 Task: Create List Brand Portfolio Management in Board Brand Development Best Practices to Workspace Coworking Spaces. Create List Brand Portfolio Strategy in Board Market Segmentation and Targeting Analysis to Workspace Coworking Spaces. Create List Brand Portfolio Alignment in Board Email Marketing Abandoned Cart Email Strategy and Execution to Workspace Coworking Spaces
Action: Mouse moved to (94, 305)
Screenshot: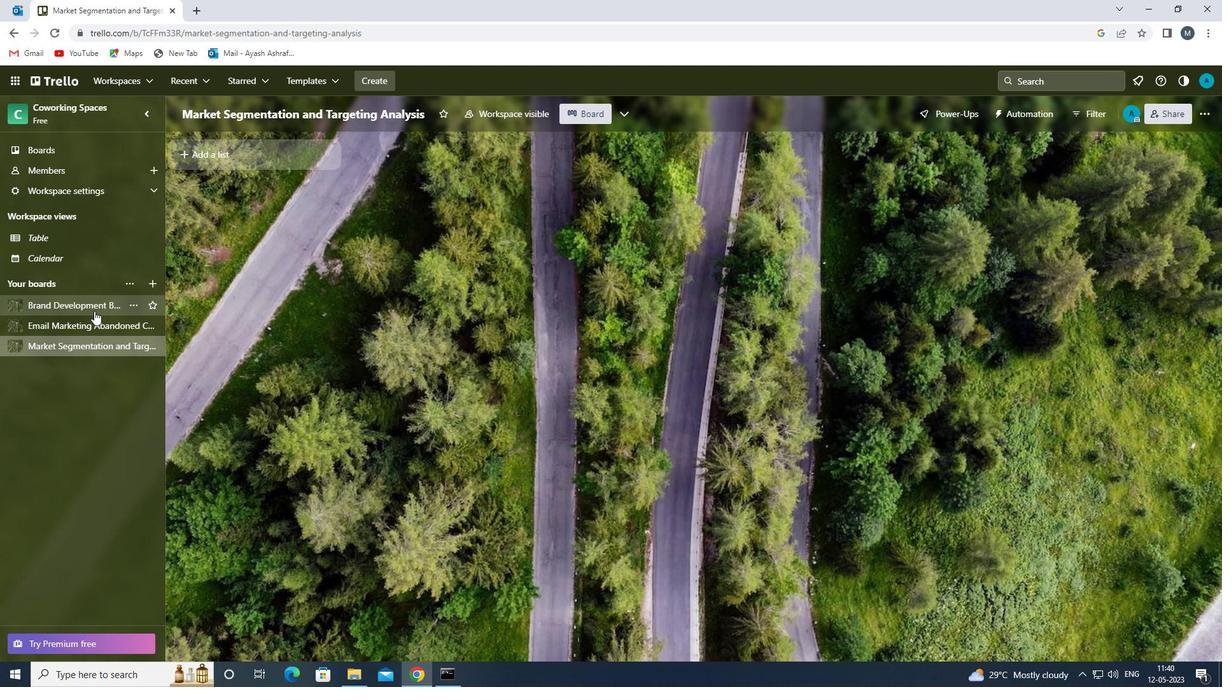 
Action: Mouse pressed left at (94, 305)
Screenshot: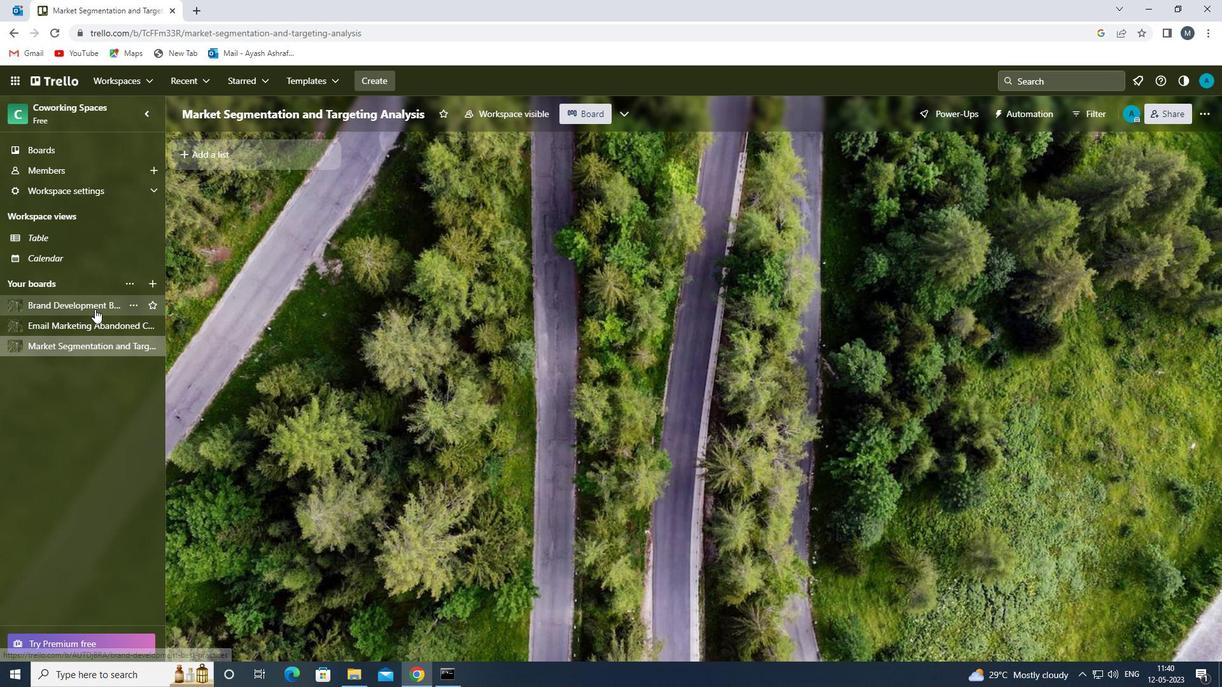 
Action: Mouse moved to (244, 159)
Screenshot: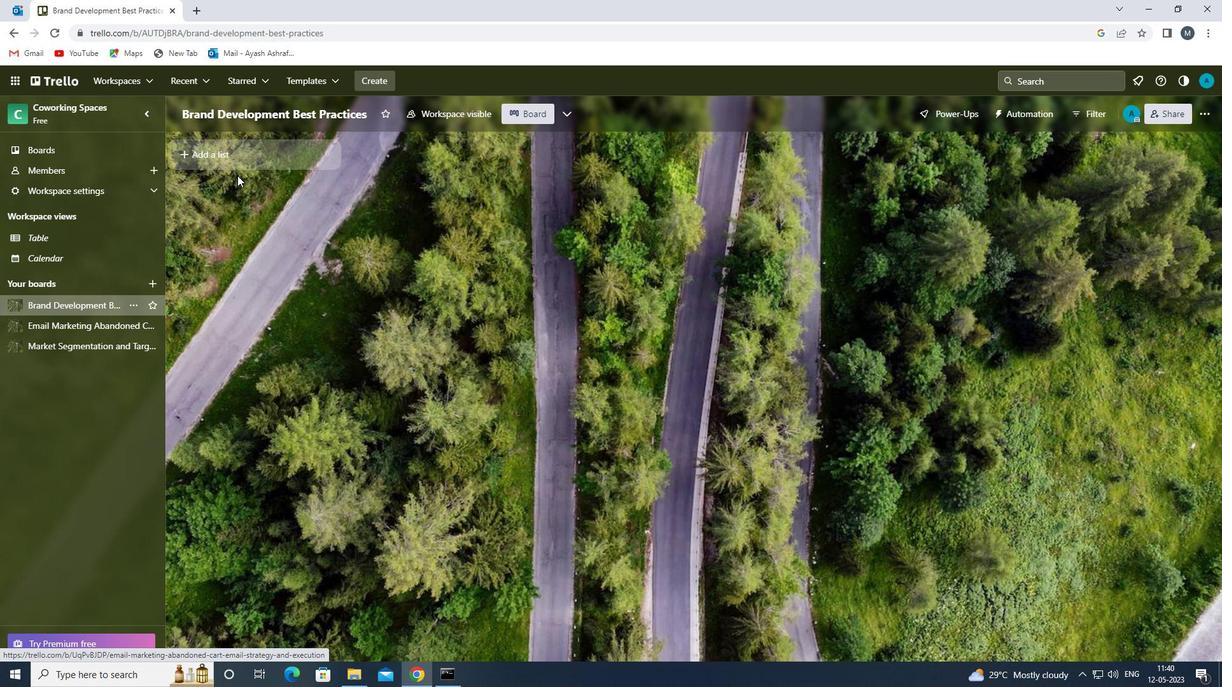 
Action: Mouse pressed left at (244, 159)
Screenshot: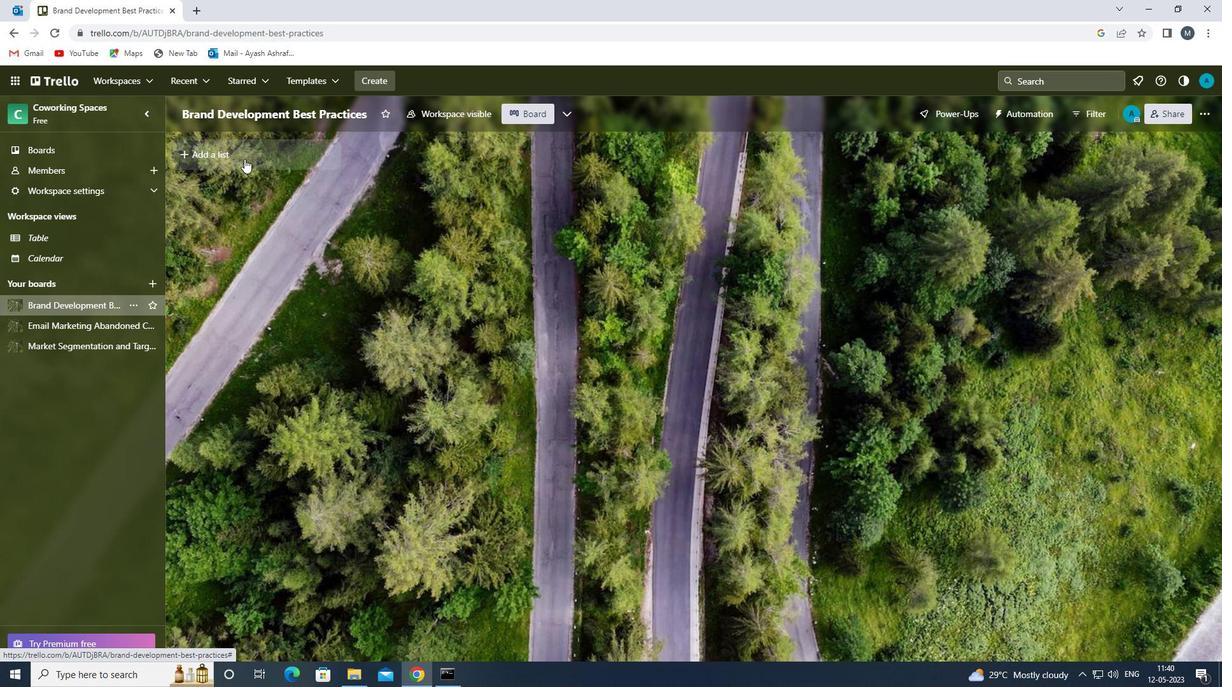 
Action: Mouse moved to (247, 154)
Screenshot: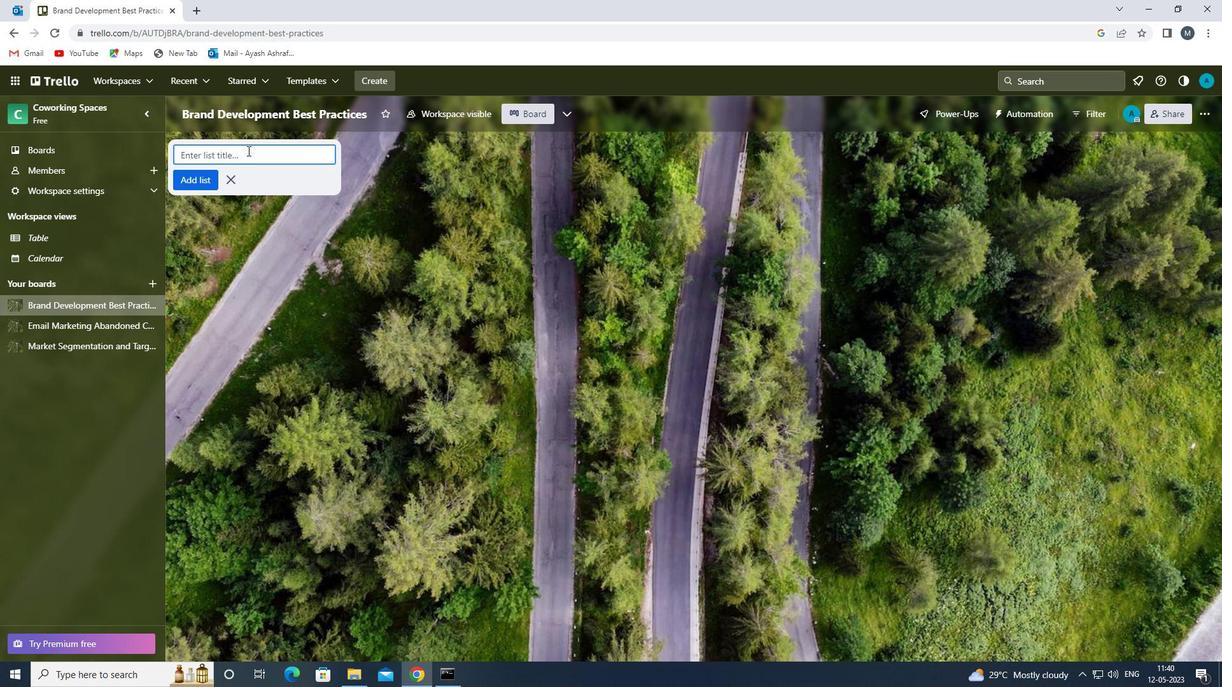
Action: Mouse pressed left at (247, 154)
Screenshot: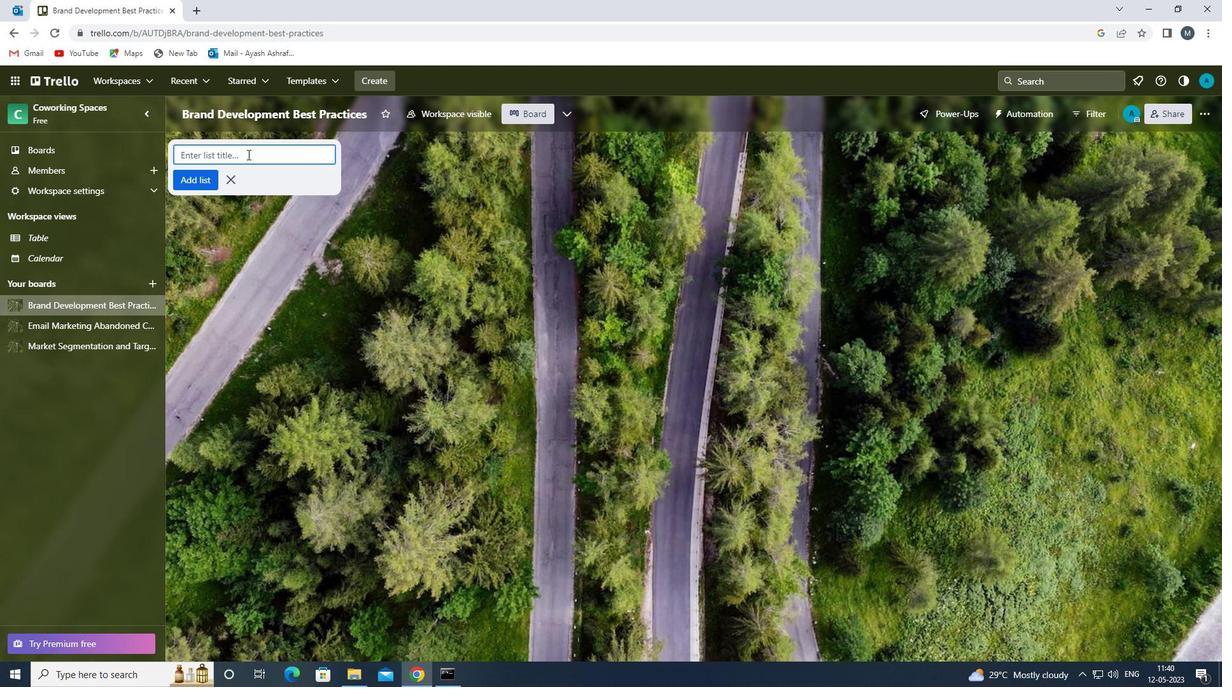 
Action: Mouse moved to (248, 159)
Screenshot: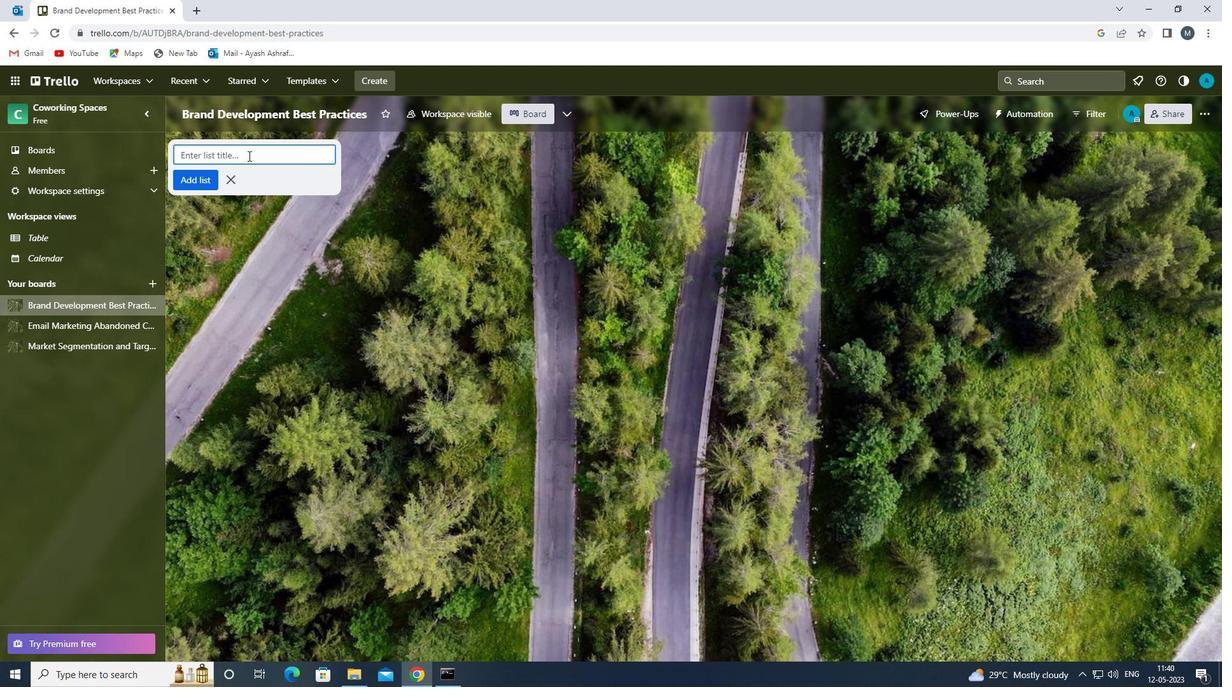 
Action: Key pressed <Key.shift>
Screenshot: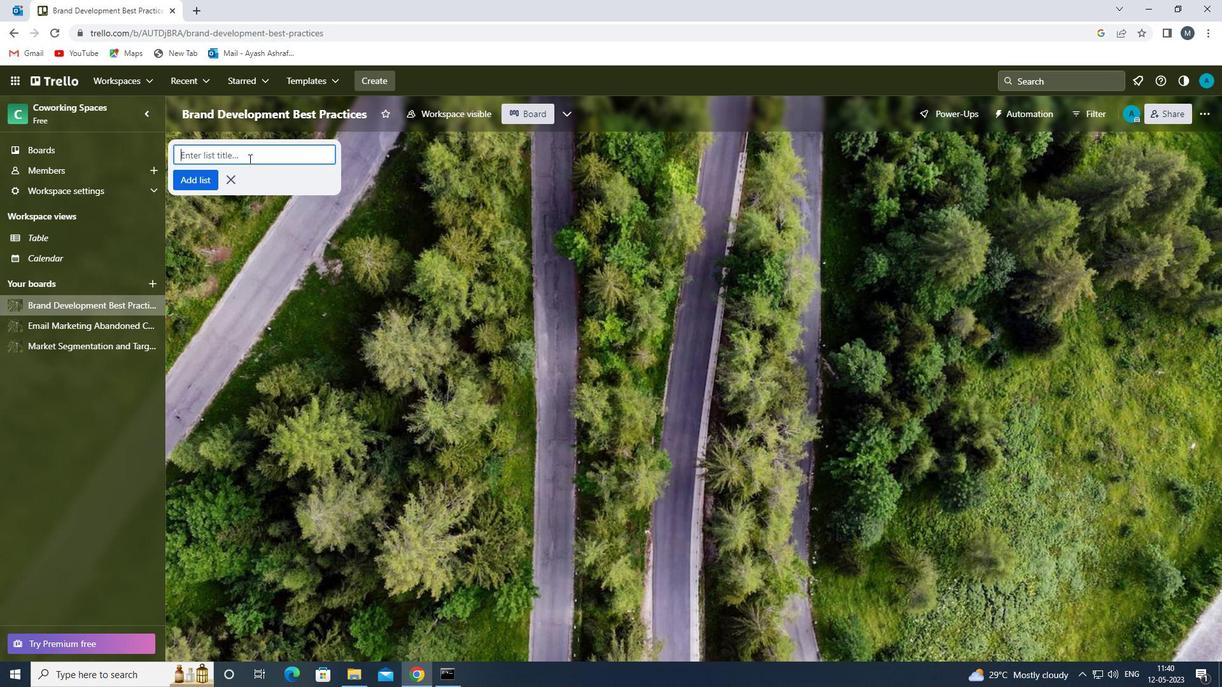 
Action: Mouse moved to (248, 159)
Screenshot: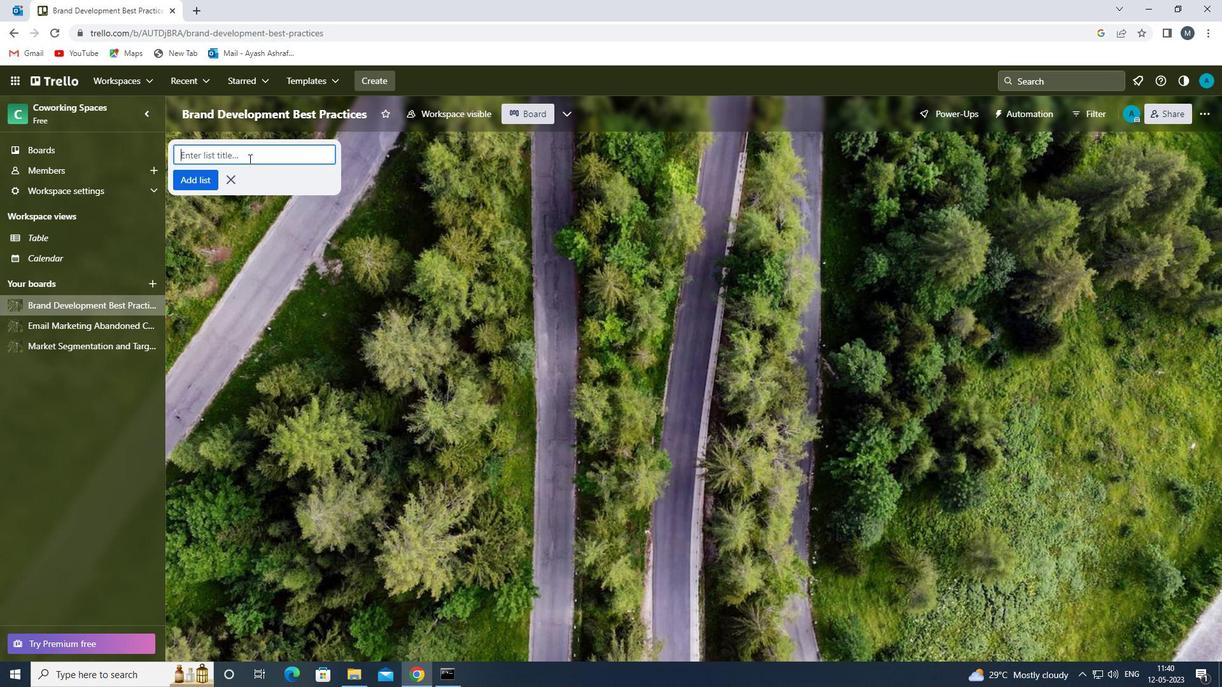 
Action: Key pressed BRAND<Key.space><Key.shift><Key.shift><Key.shift>PORTFOLIO<Key.space><Key.shift>MANAGEMEB<Key.backspace>NT<Key.space>
Screenshot: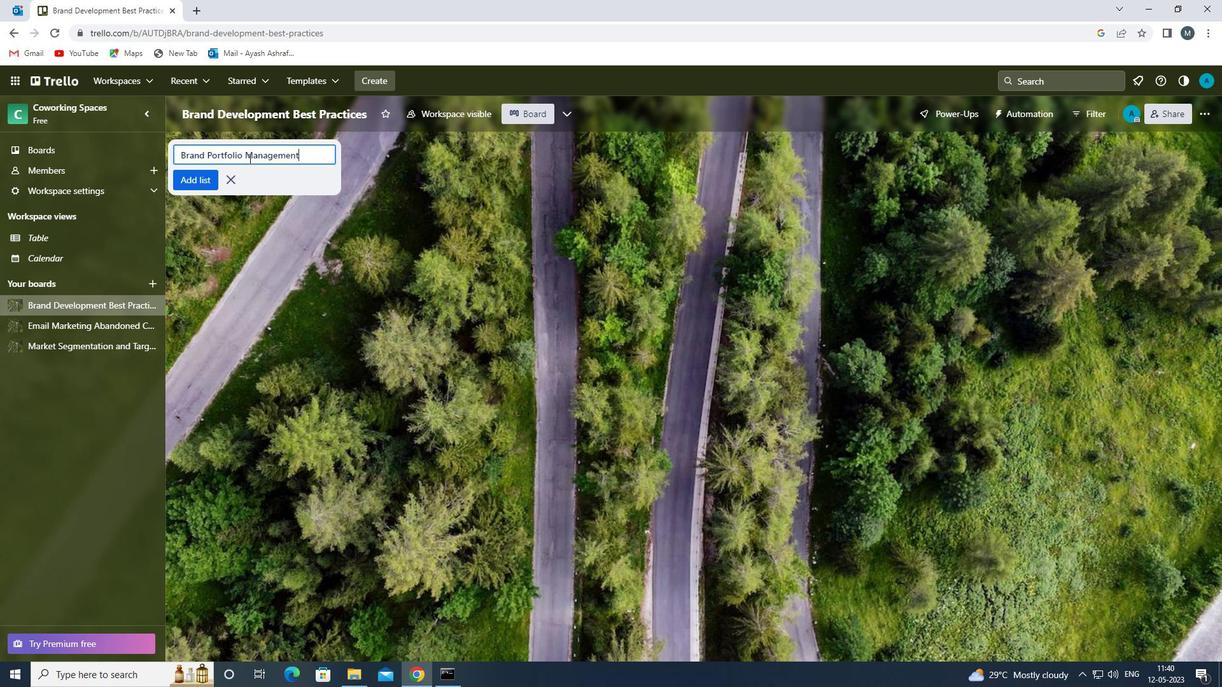 
Action: Mouse moved to (201, 183)
Screenshot: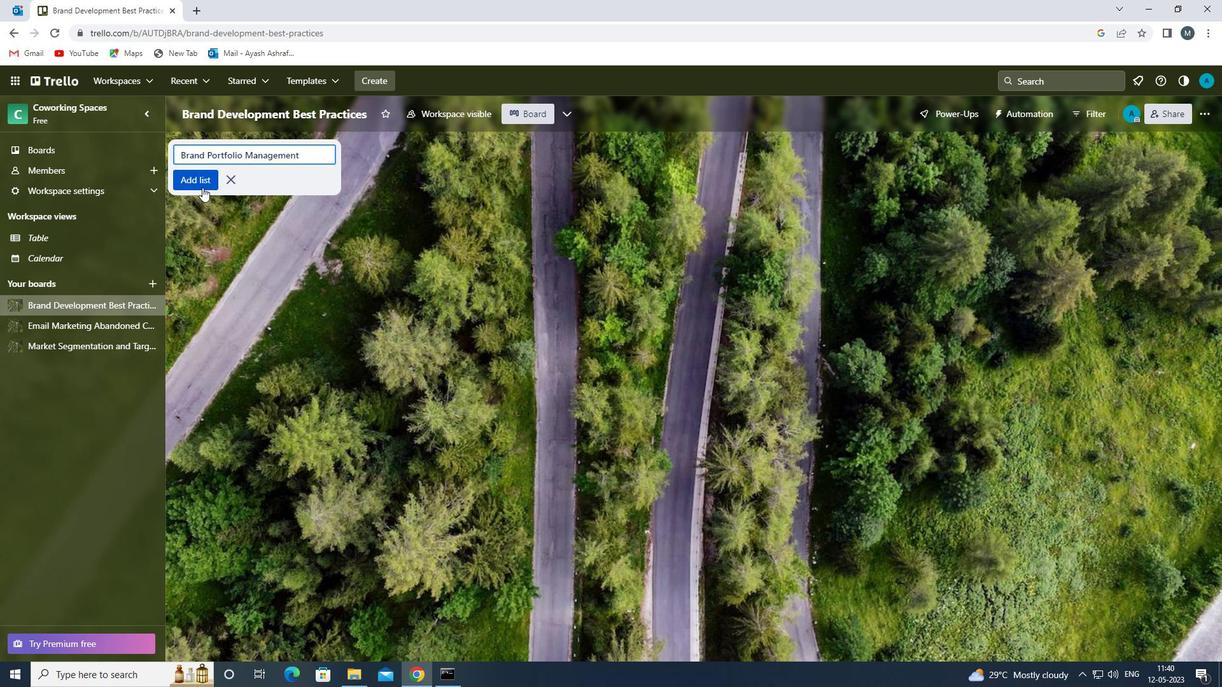 
Action: Mouse pressed left at (201, 183)
Screenshot: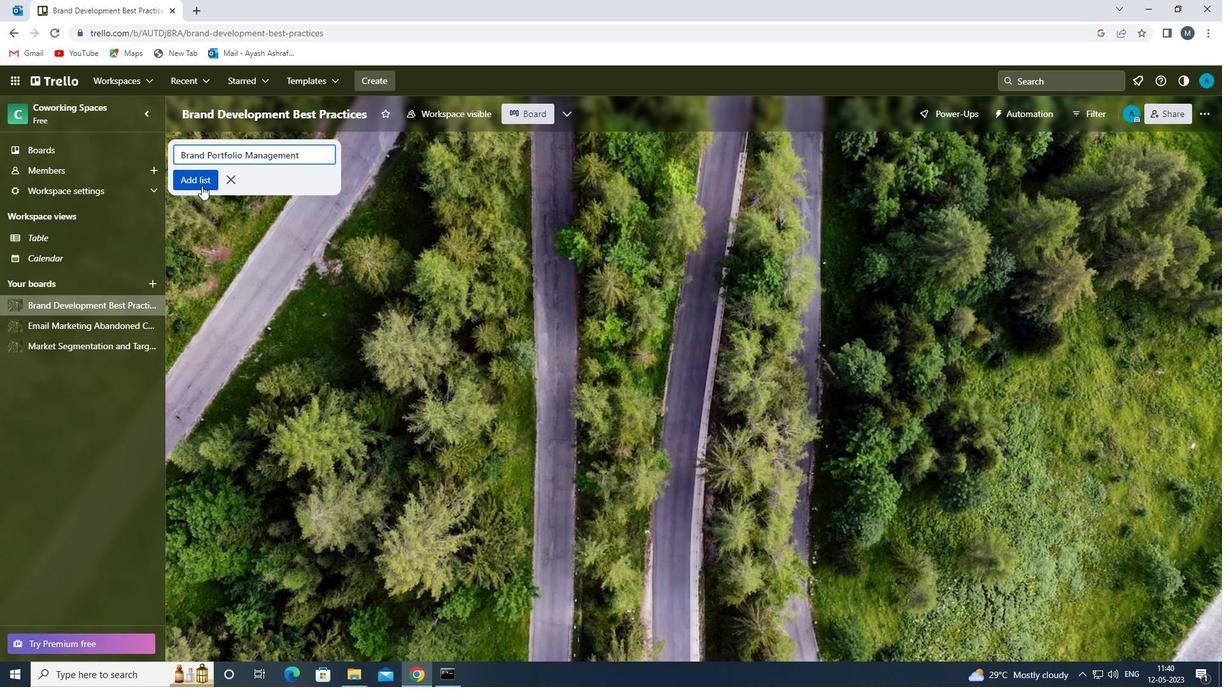
Action: Mouse moved to (264, 268)
Screenshot: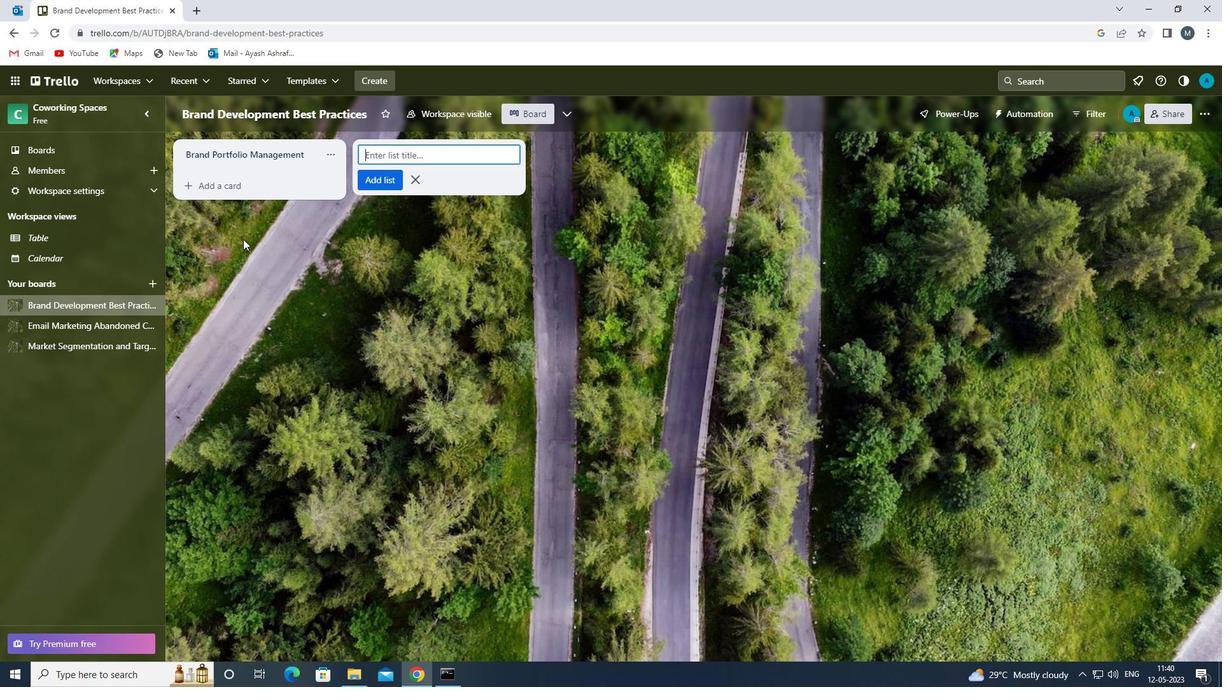 
Action: Mouse pressed left at (264, 268)
Screenshot: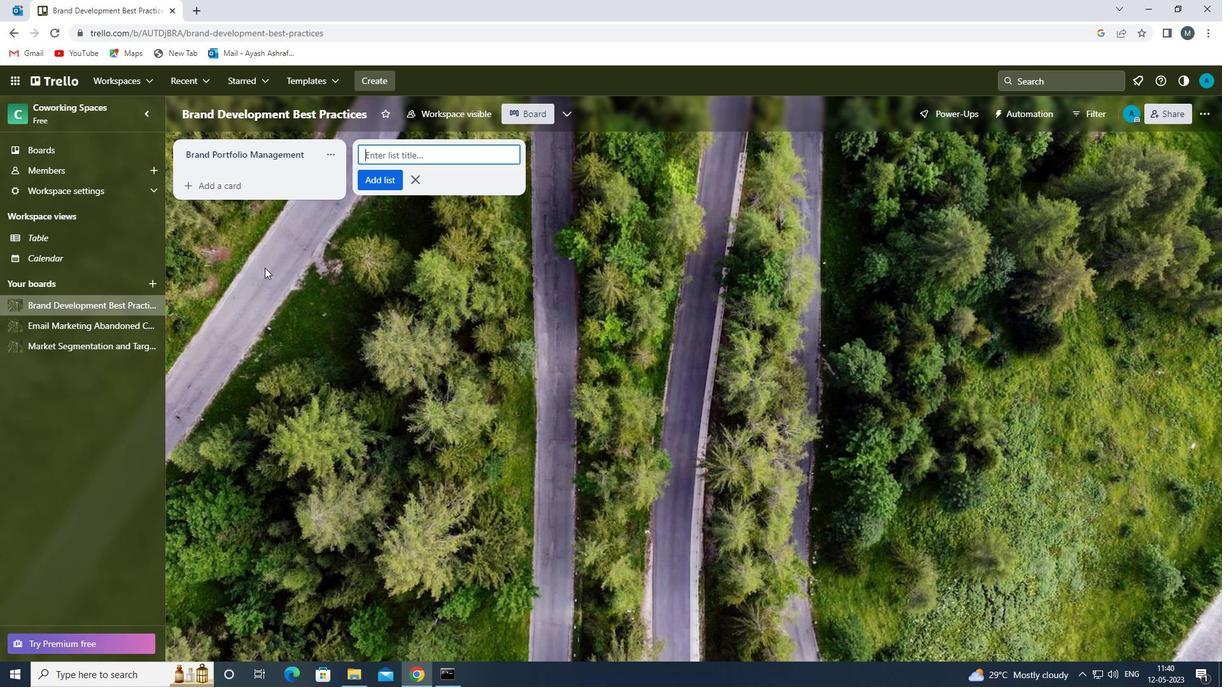 
Action: Mouse moved to (61, 345)
Screenshot: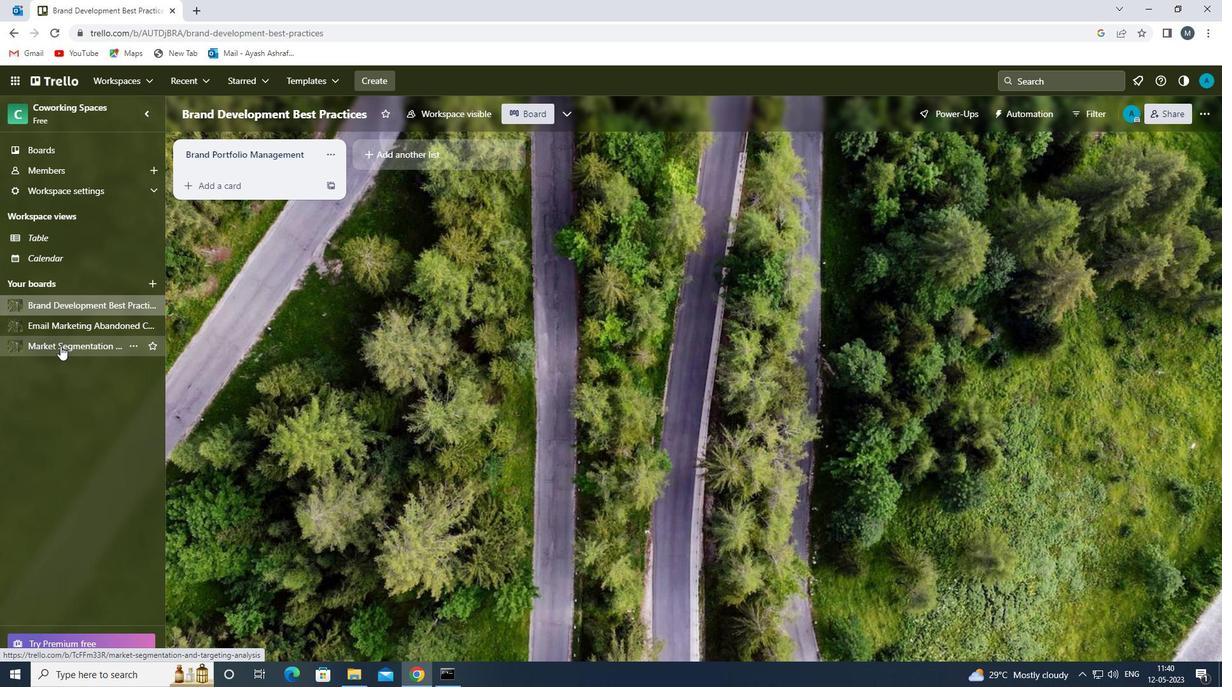 
Action: Mouse pressed left at (61, 345)
Screenshot: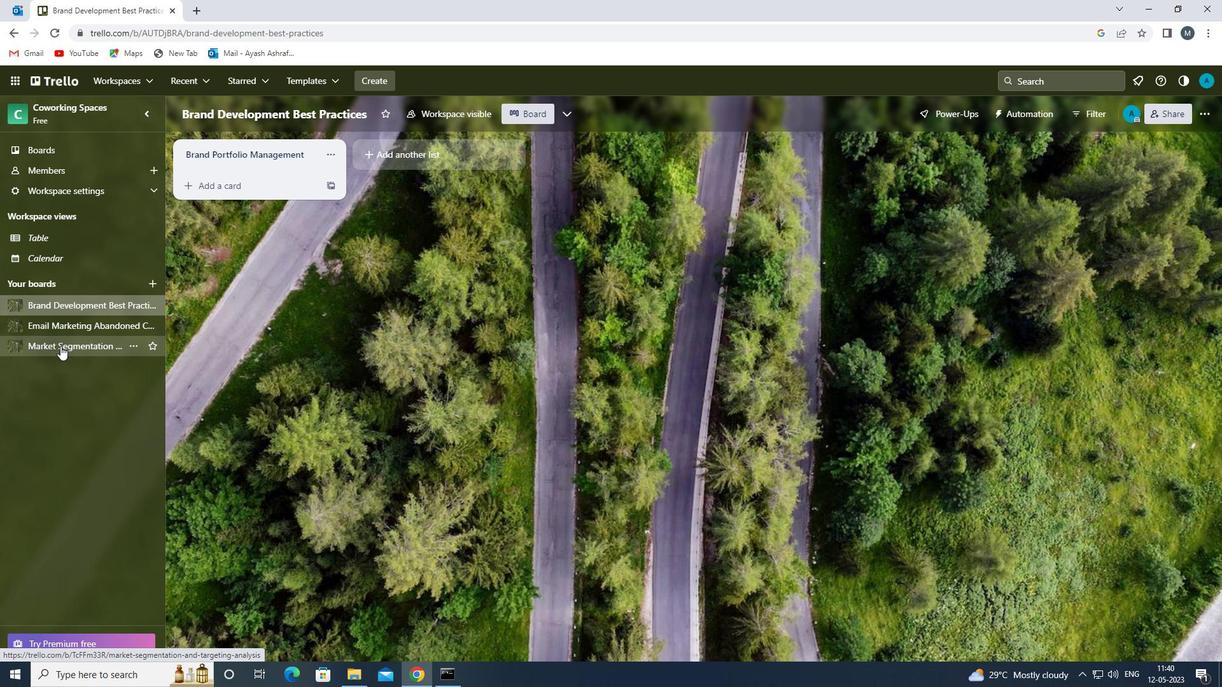 
Action: Mouse moved to (237, 155)
Screenshot: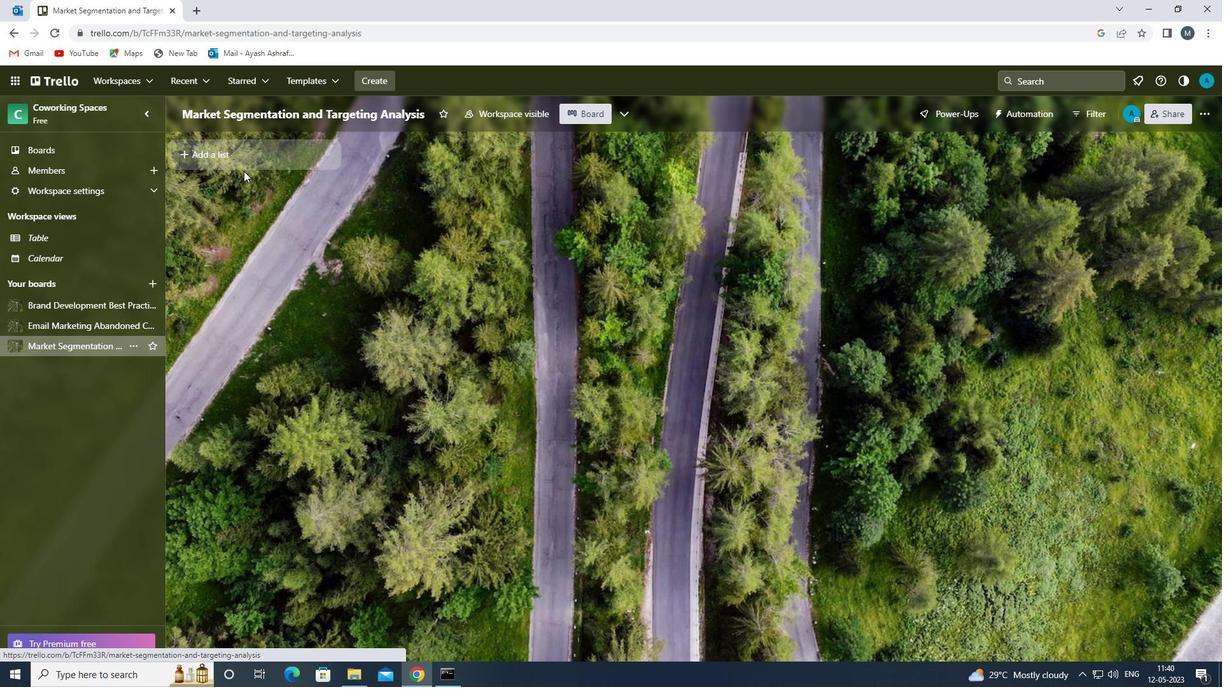 
Action: Mouse pressed left at (237, 155)
Screenshot: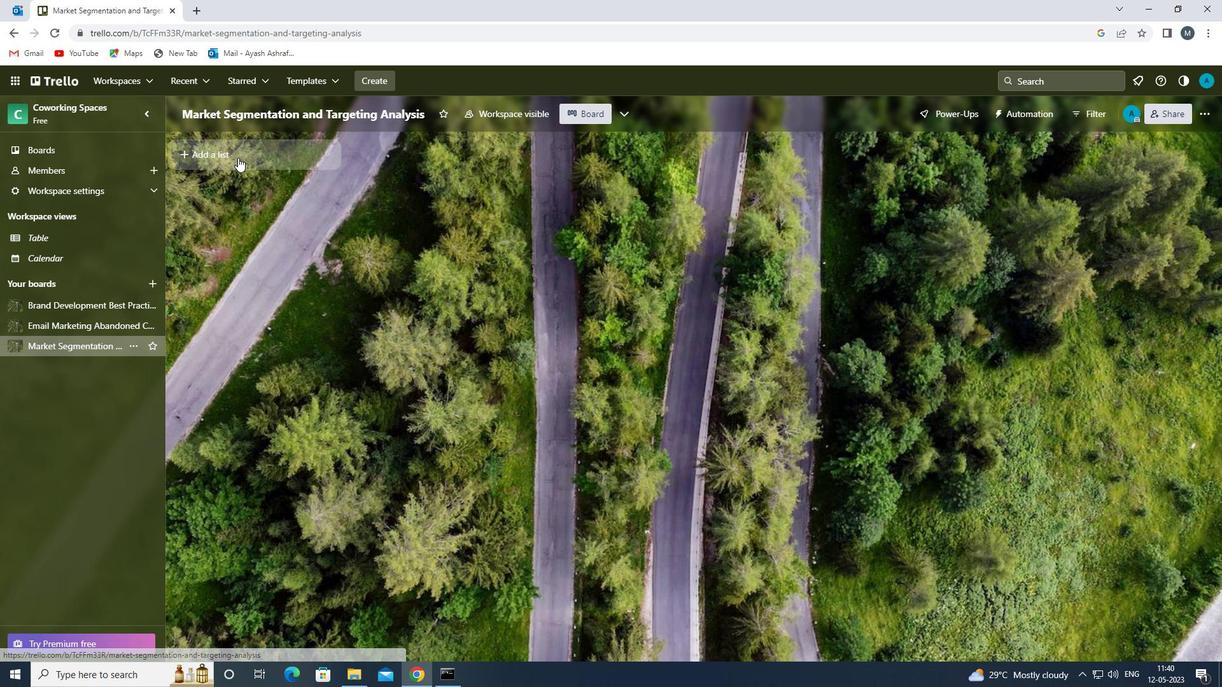 
Action: Mouse moved to (257, 154)
Screenshot: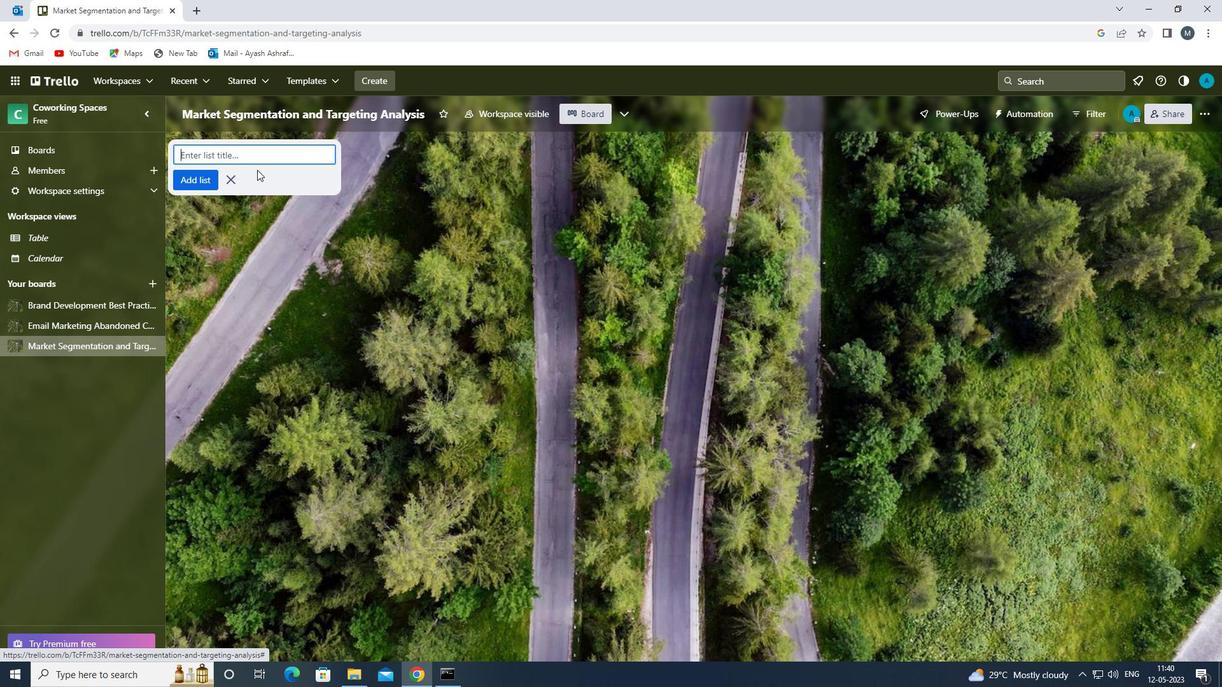 
Action: Mouse pressed left at (257, 154)
Screenshot: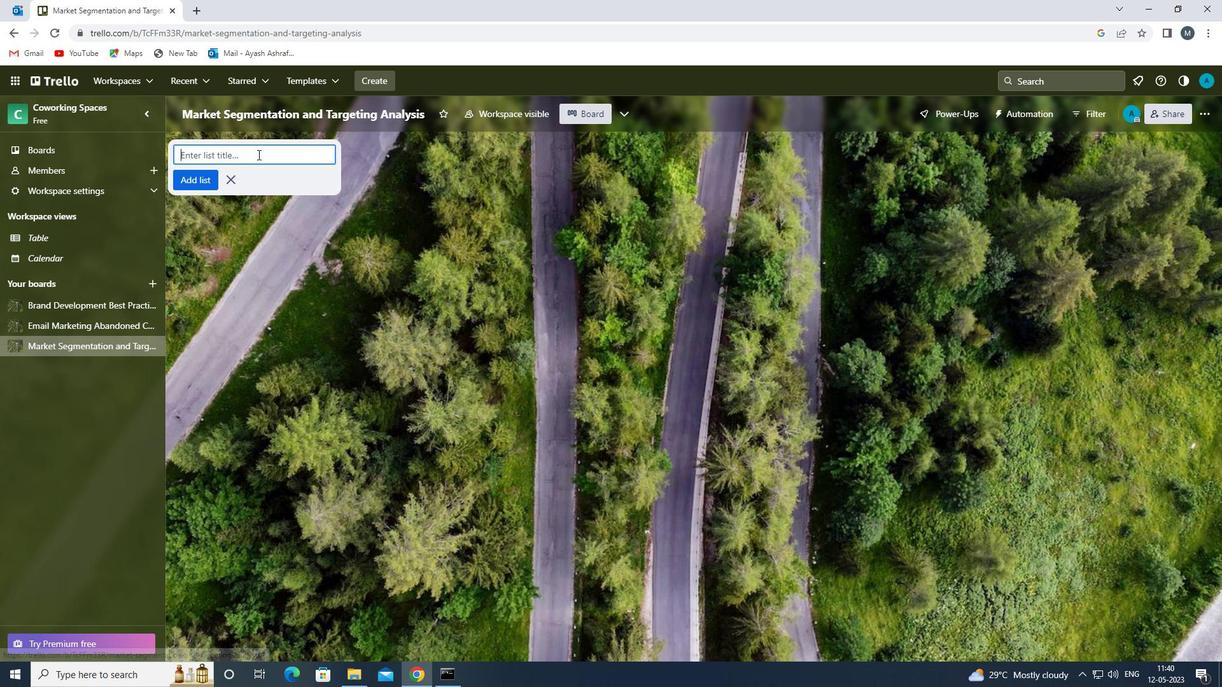 
Action: Mouse moved to (273, 174)
Screenshot: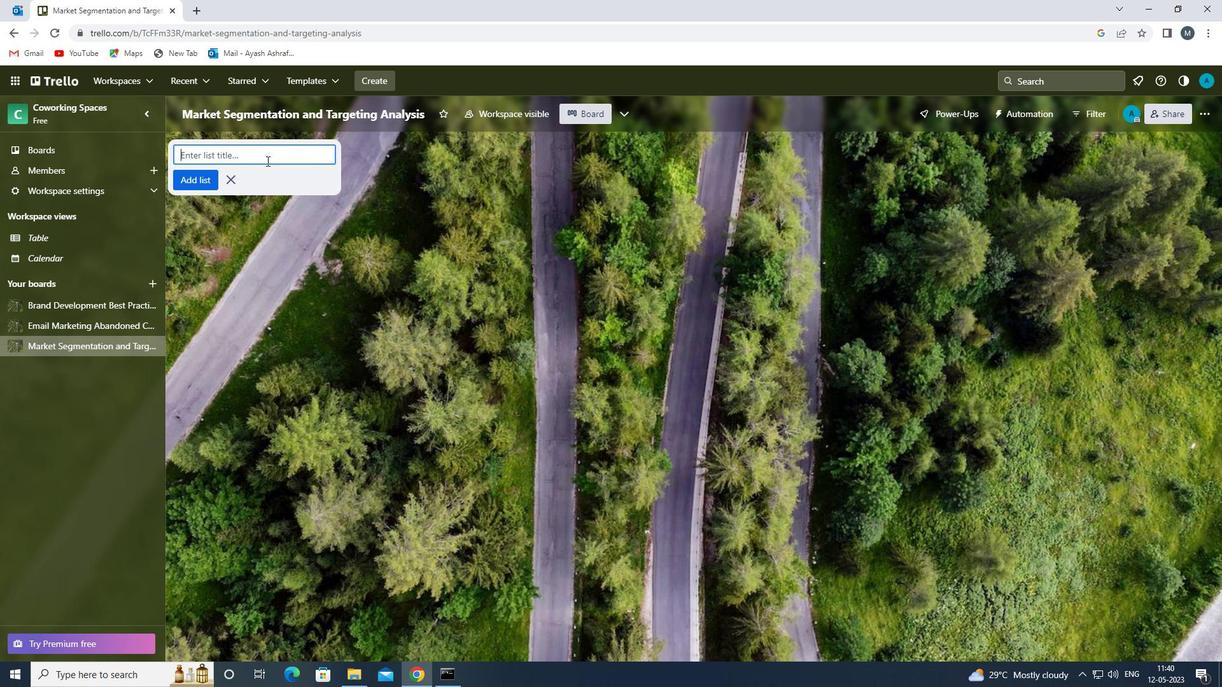 
Action: Key pressed <Key.shift>BRAND<Key.space><Key.shift>PORTFOLIO<Key.space><Key.shift>STRATEGY<Key.space>
Screenshot: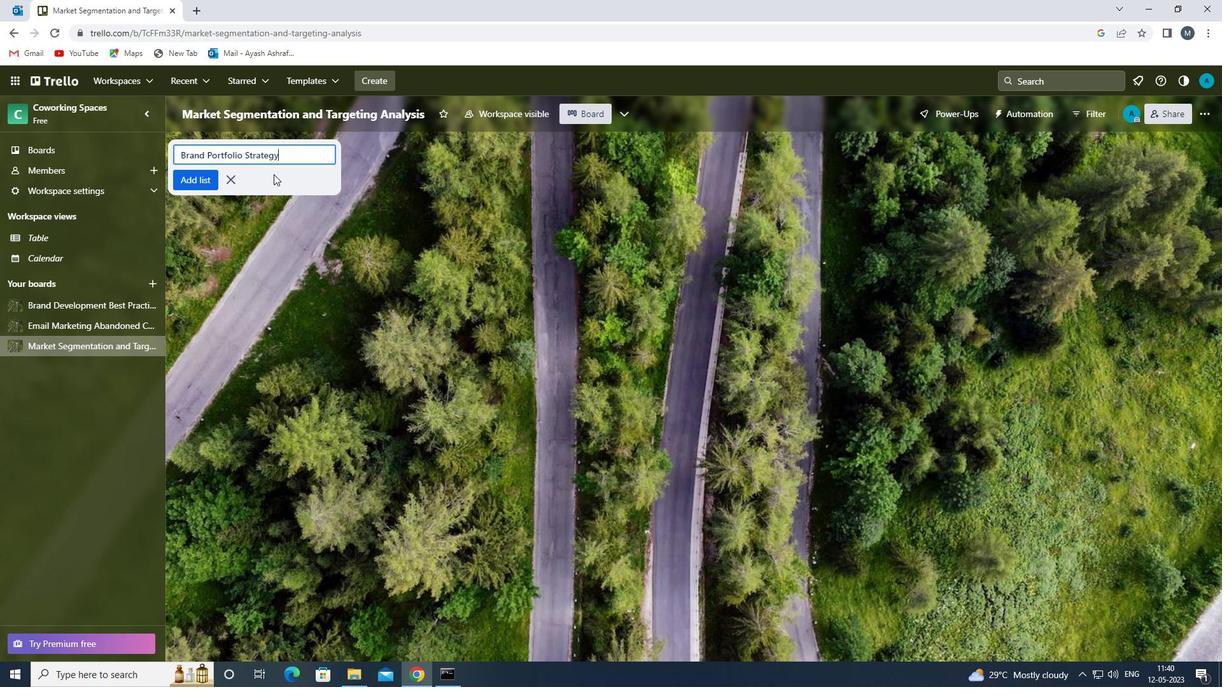
Action: Mouse moved to (203, 181)
Screenshot: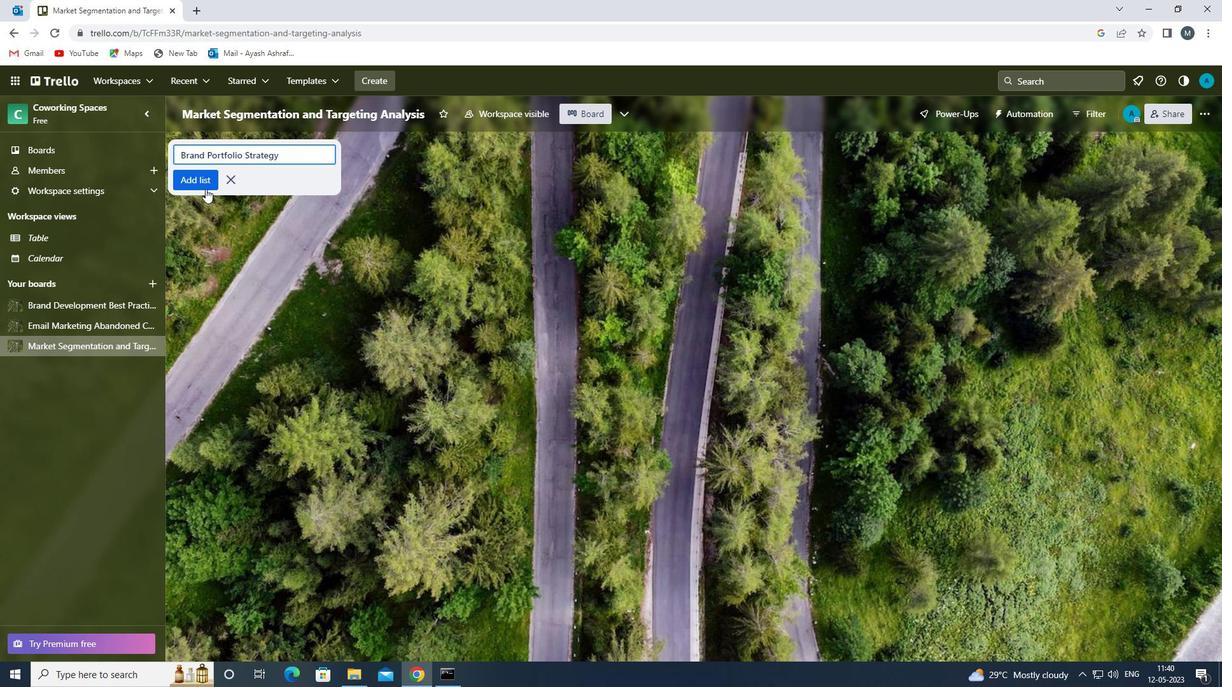 
Action: Mouse pressed left at (203, 181)
Screenshot: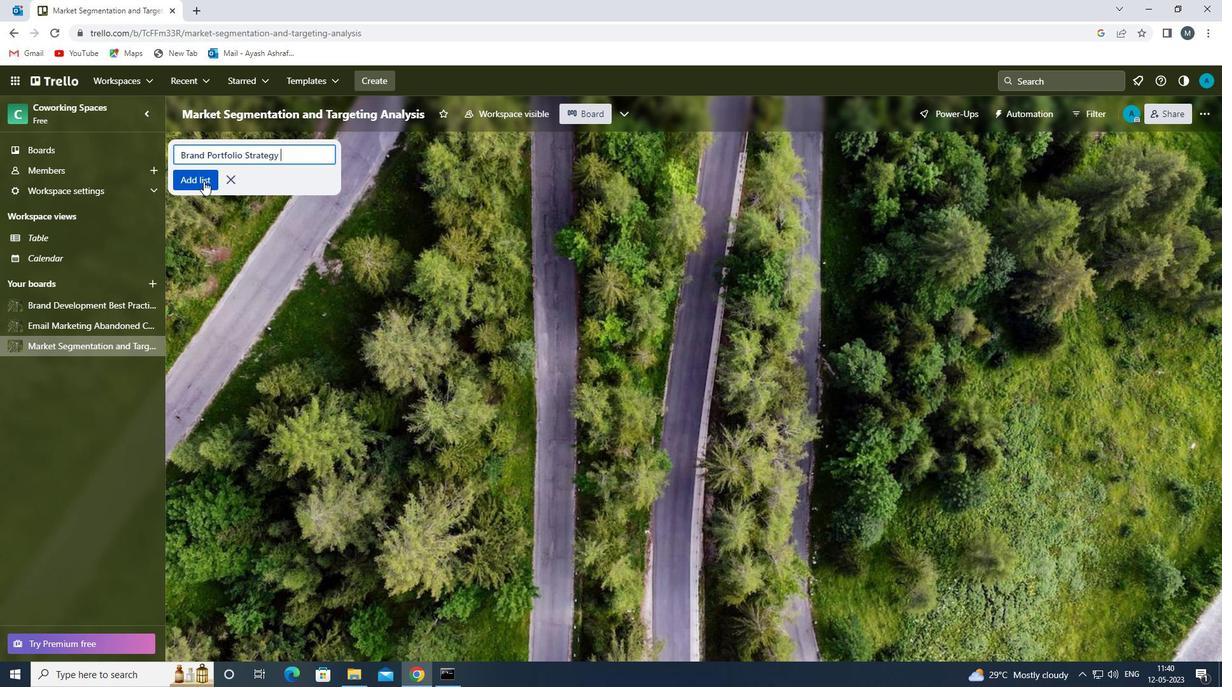 
Action: Mouse moved to (243, 282)
Screenshot: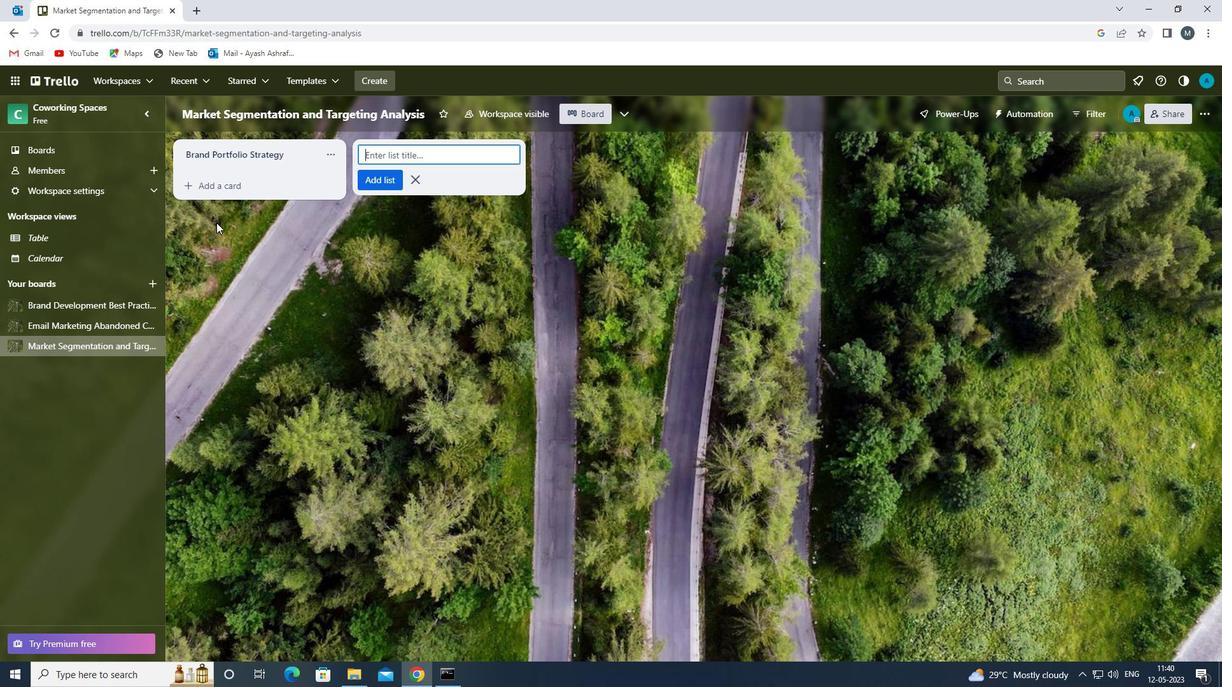 
Action: Mouse pressed left at (243, 282)
Screenshot: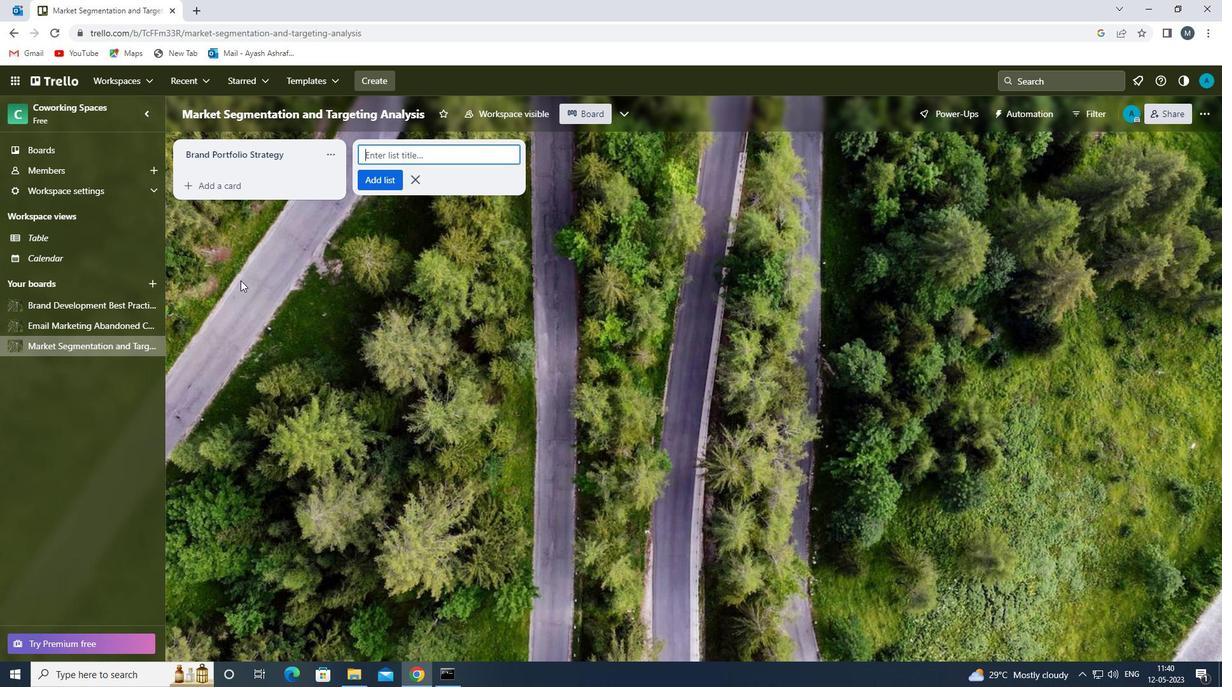 
Action: Mouse moved to (67, 321)
Screenshot: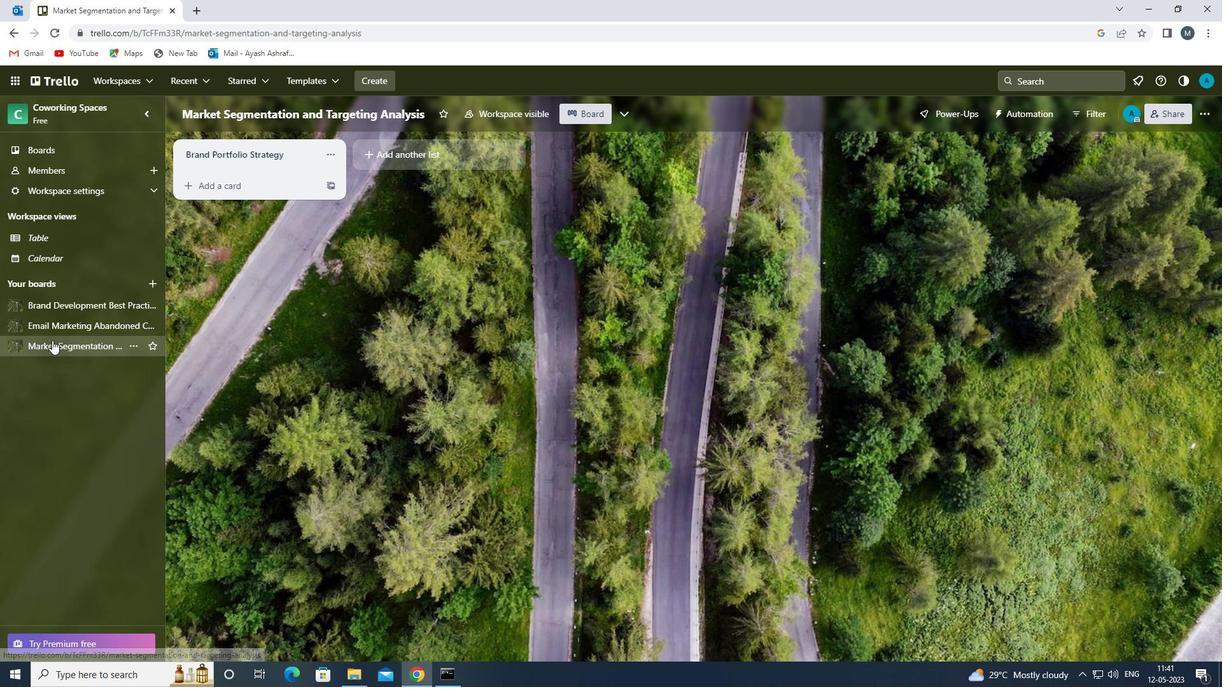 
Action: Mouse pressed left at (67, 321)
Screenshot: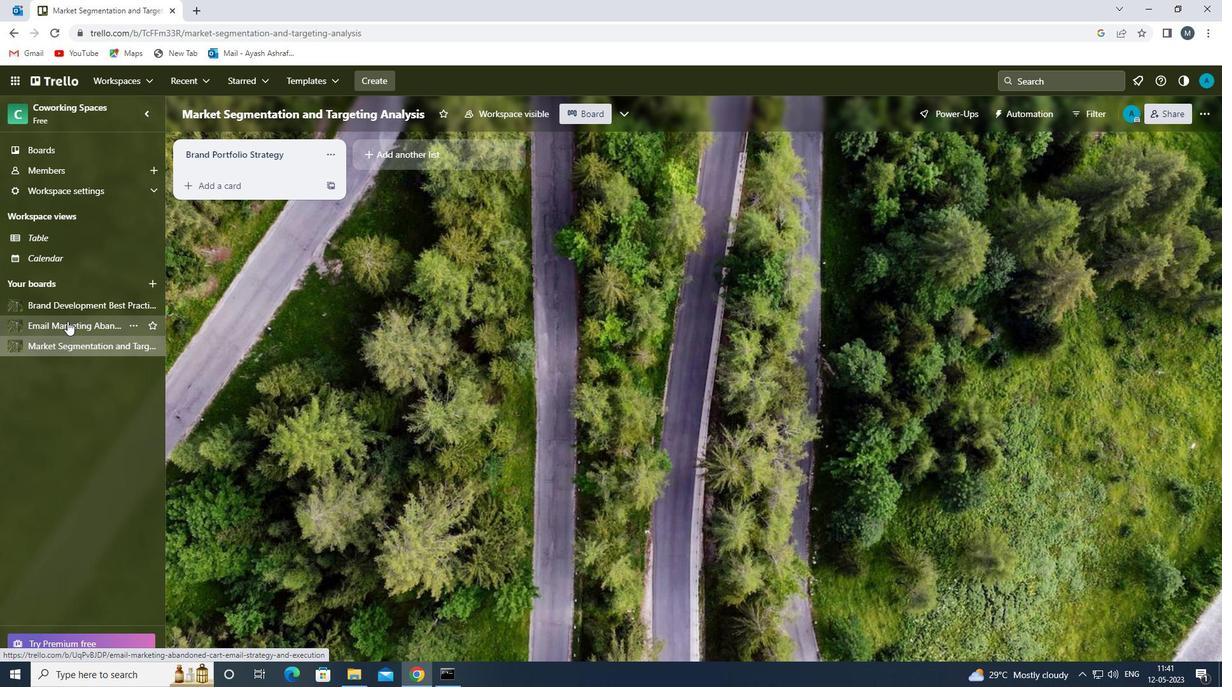 
Action: Mouse moved to (218, 164)
Screenshot: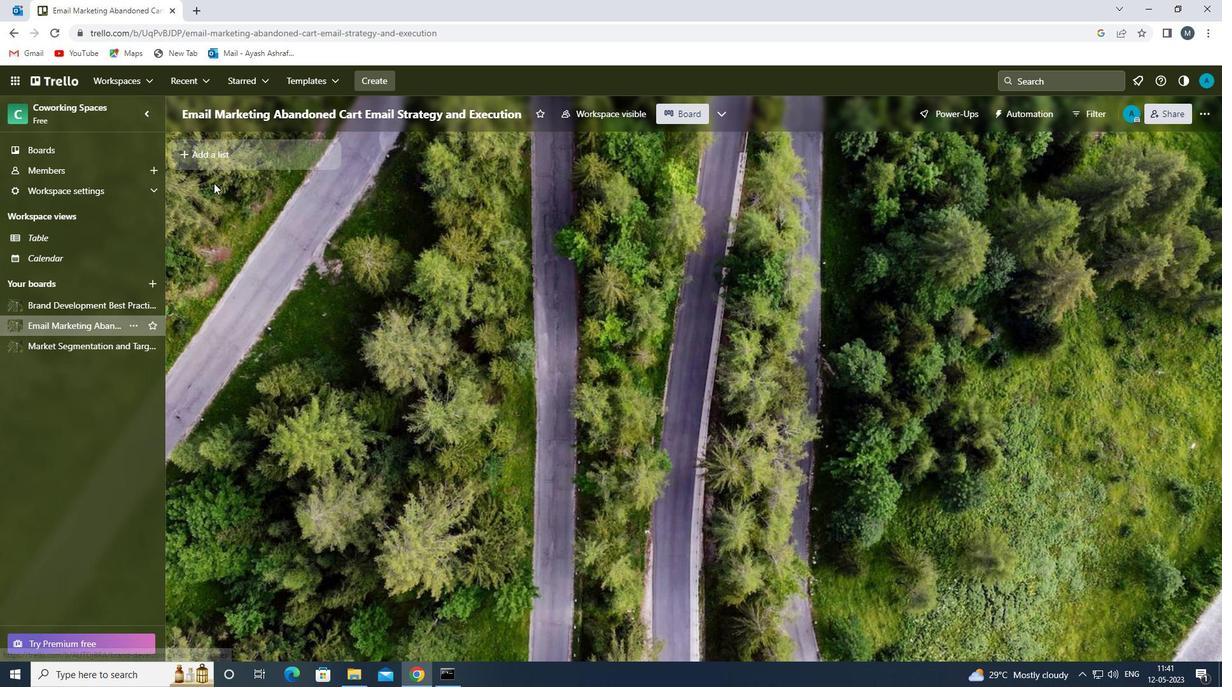 
Action: Mouse pressed left at (218, 164)
Screenshot: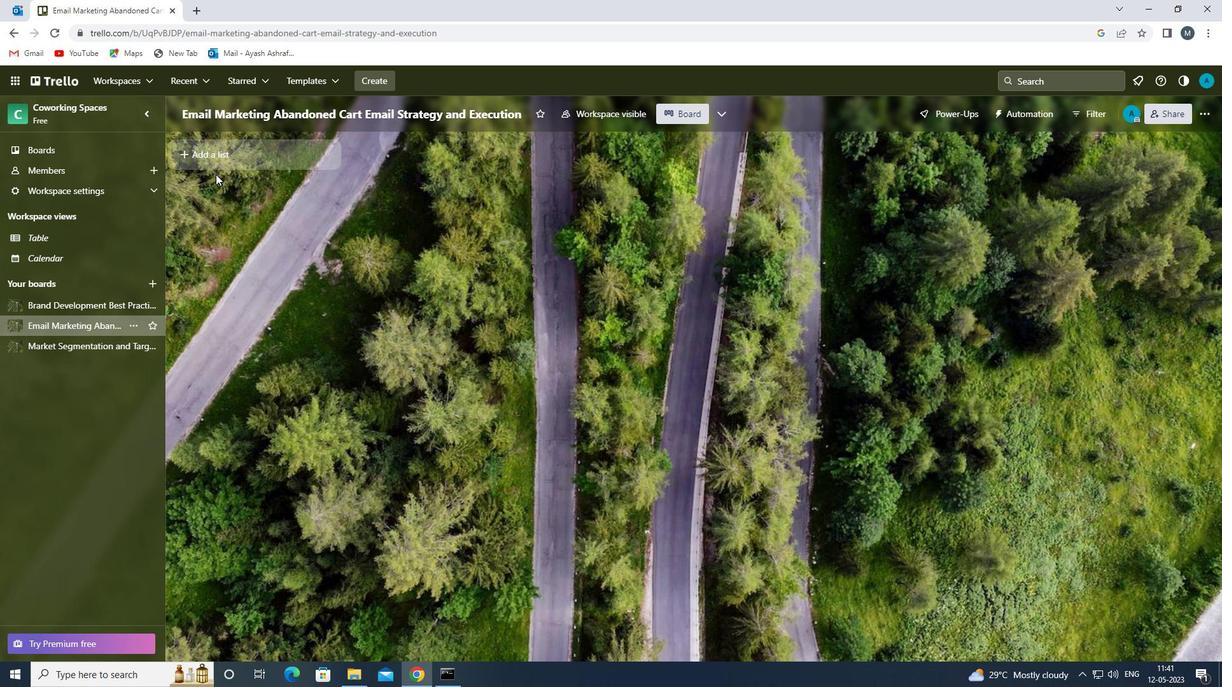 
Action: Mouse moved to (249, 160)
Screenshot: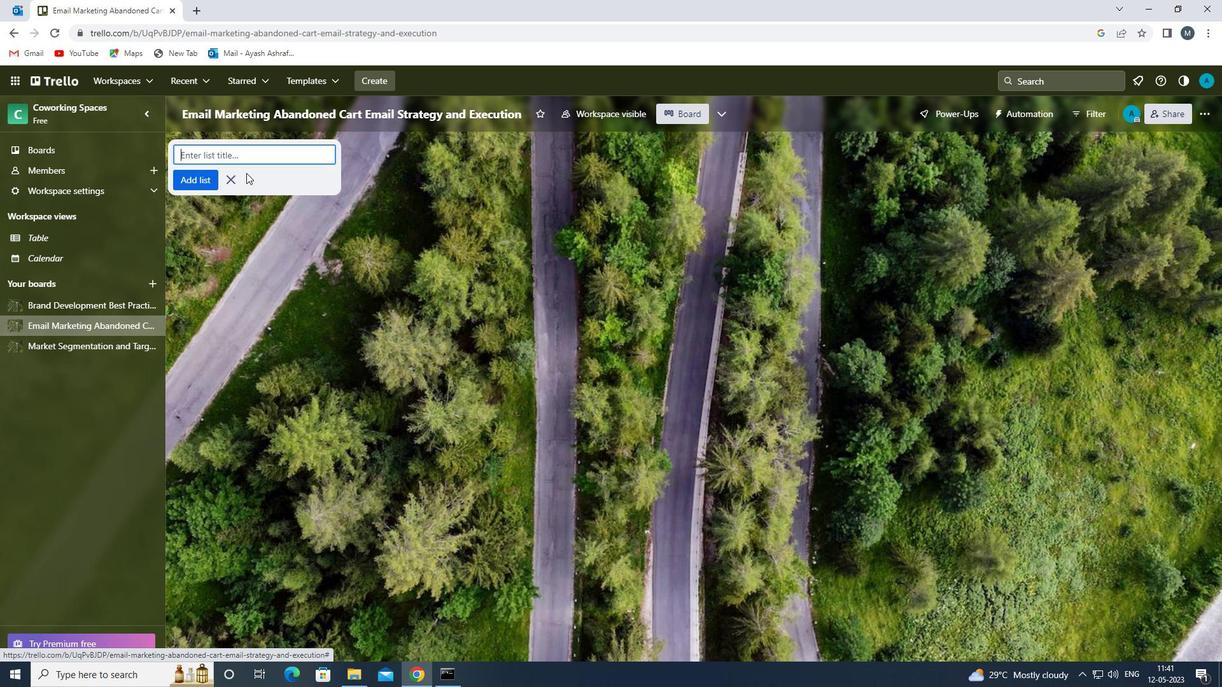 
Action: Mouse pressed left at (249, 160)
Screenshot: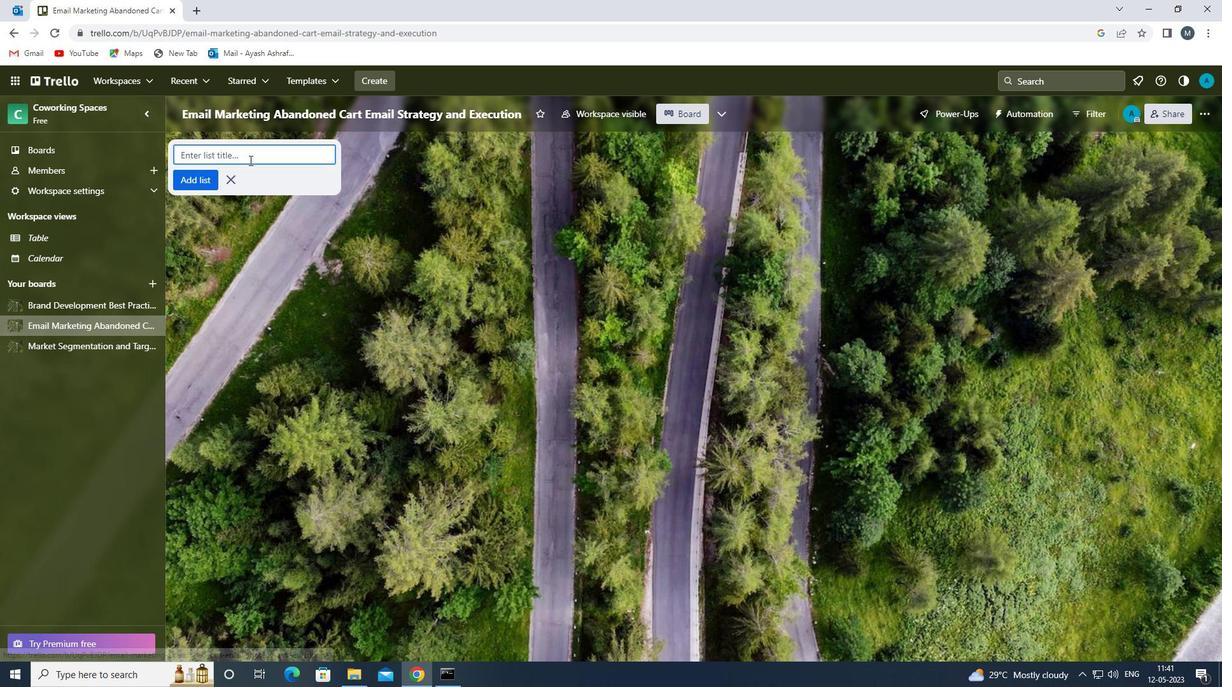 
Action: Mouse moved to (250, 159)
Screenshot: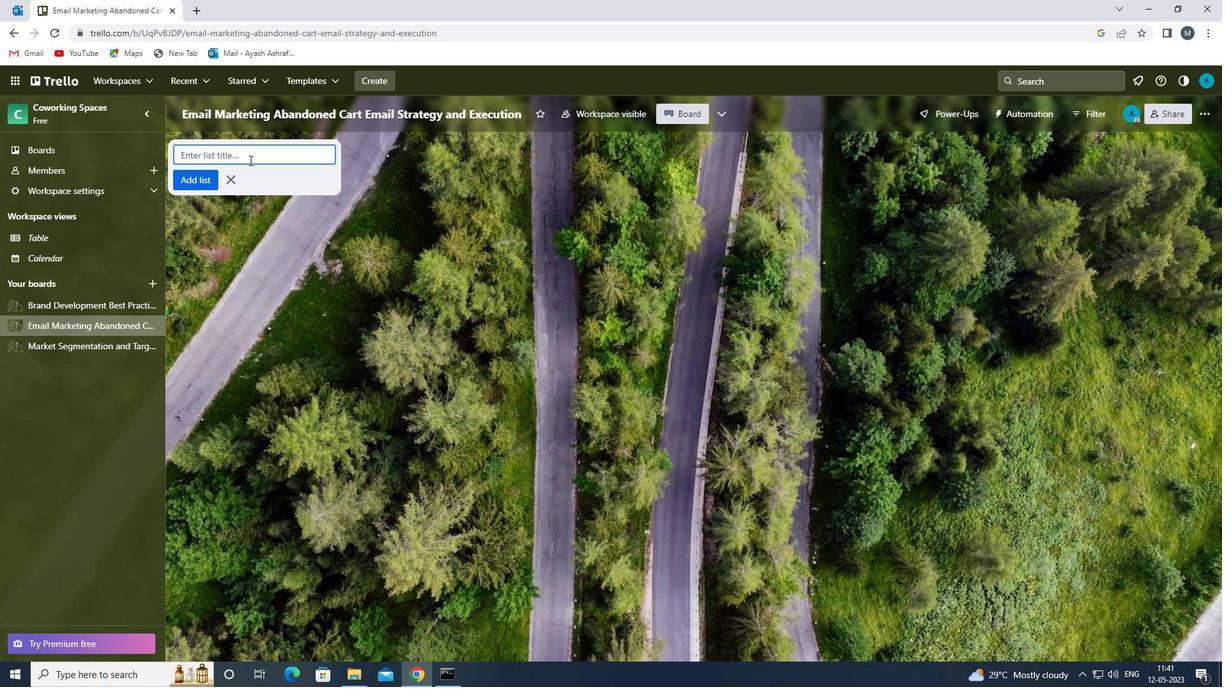
Action: Key pressed <Key.shift>PORTFOLIO<Key.space><Key.shift>ALIGNMENT<Key.space>
Screenshot: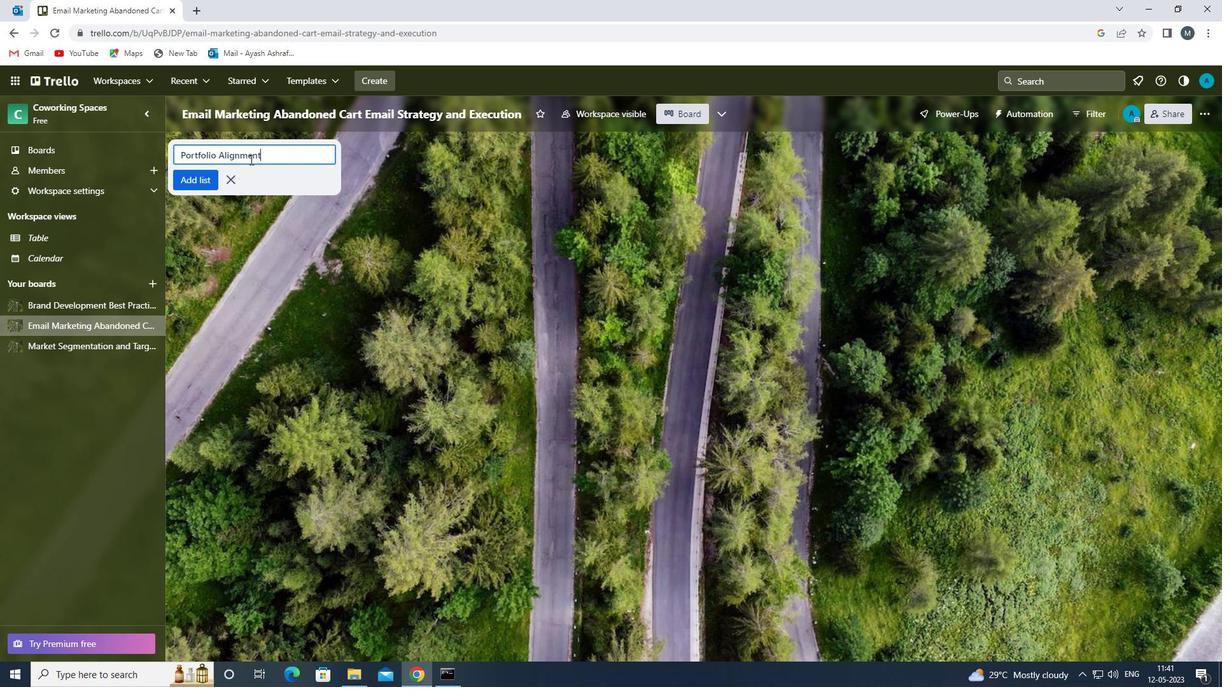 
Action: Mouse moved to (180, 152)
Screenshot: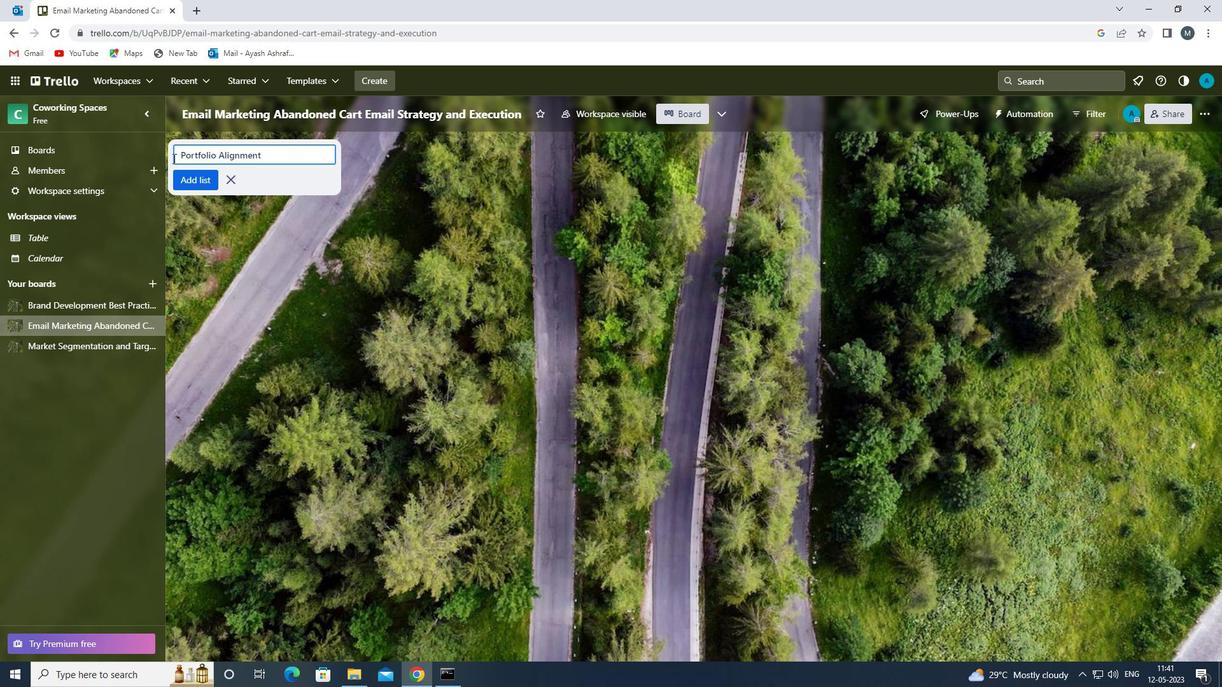 
Action: Mouse pressed left at (180, 152)
Screenshot: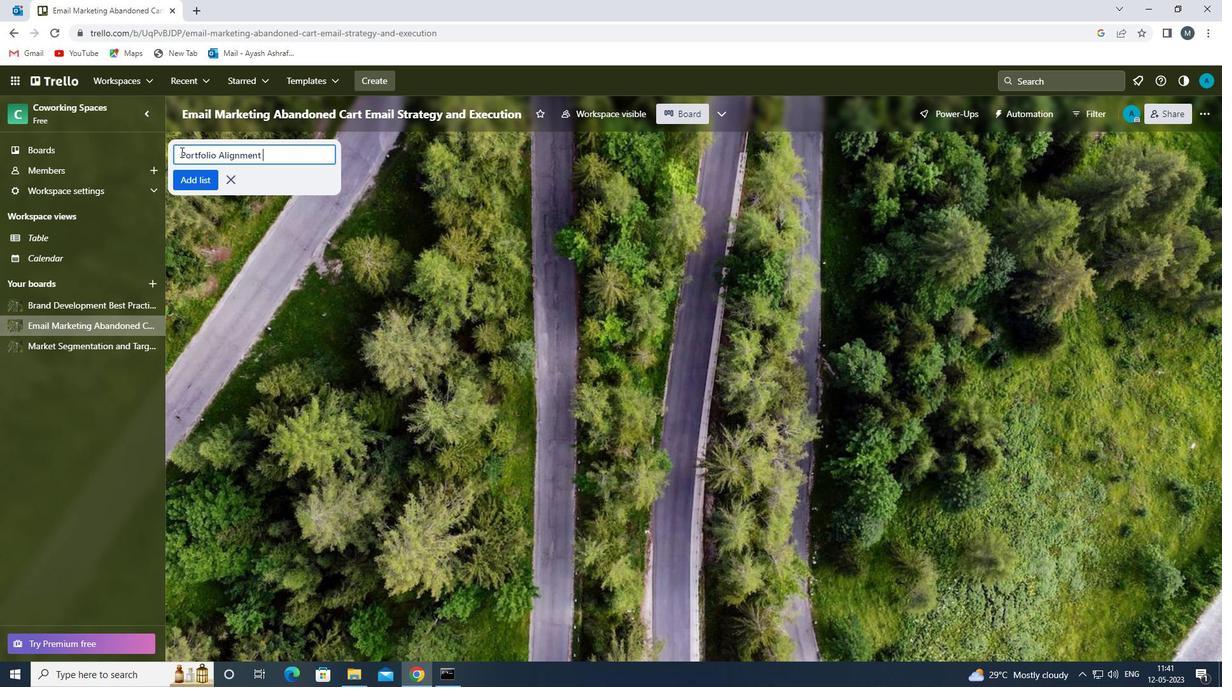 
Action: Mouse moved to (215, 168)
Screenshot: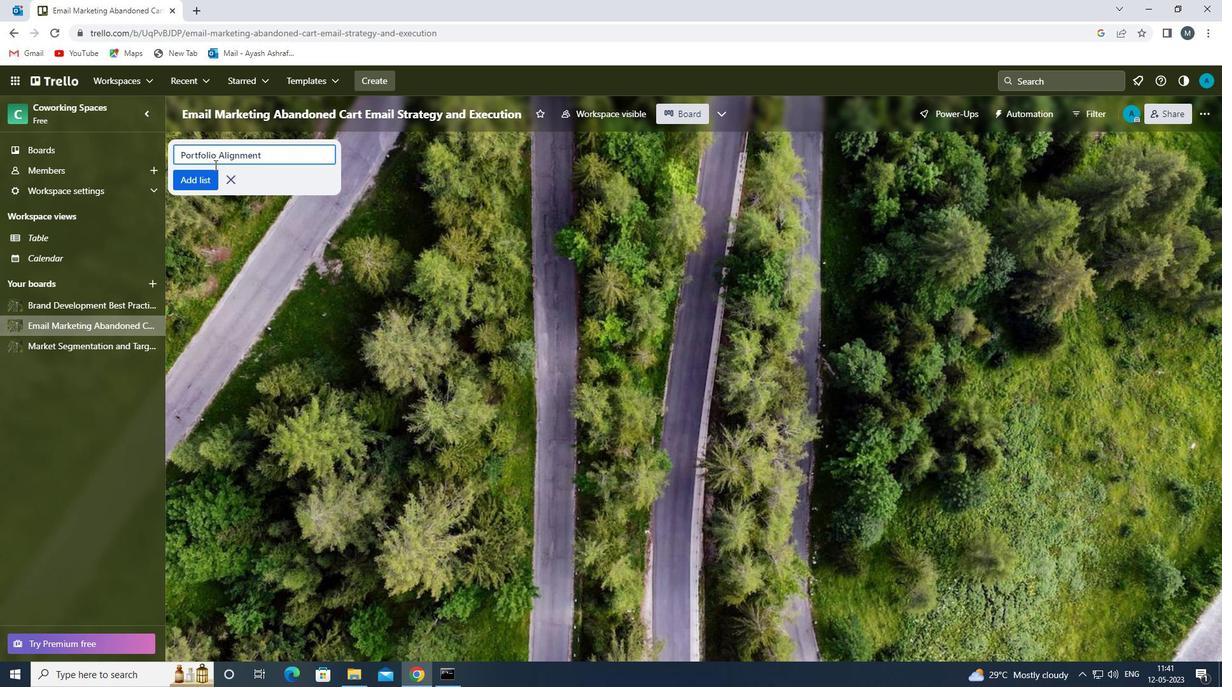 
Action: Key pressed <Key.shift>BRAND<Key.space>
Screenshot: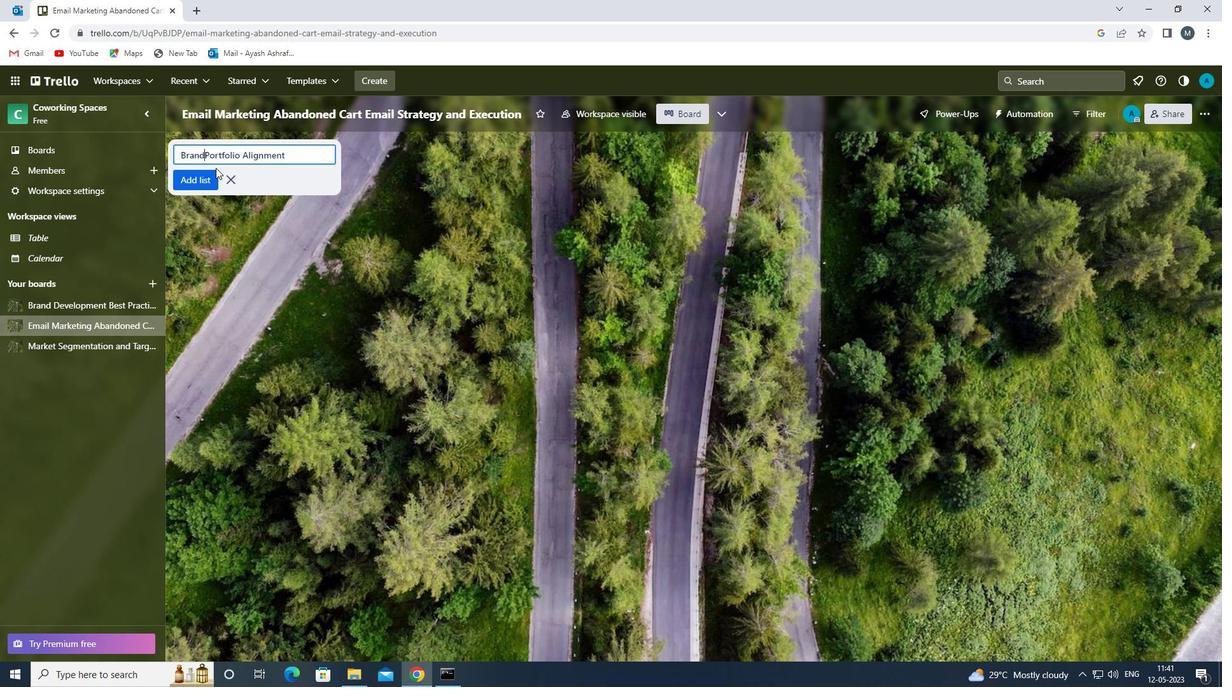 
Action: Mouse moved to (206, 180)
Screenshot: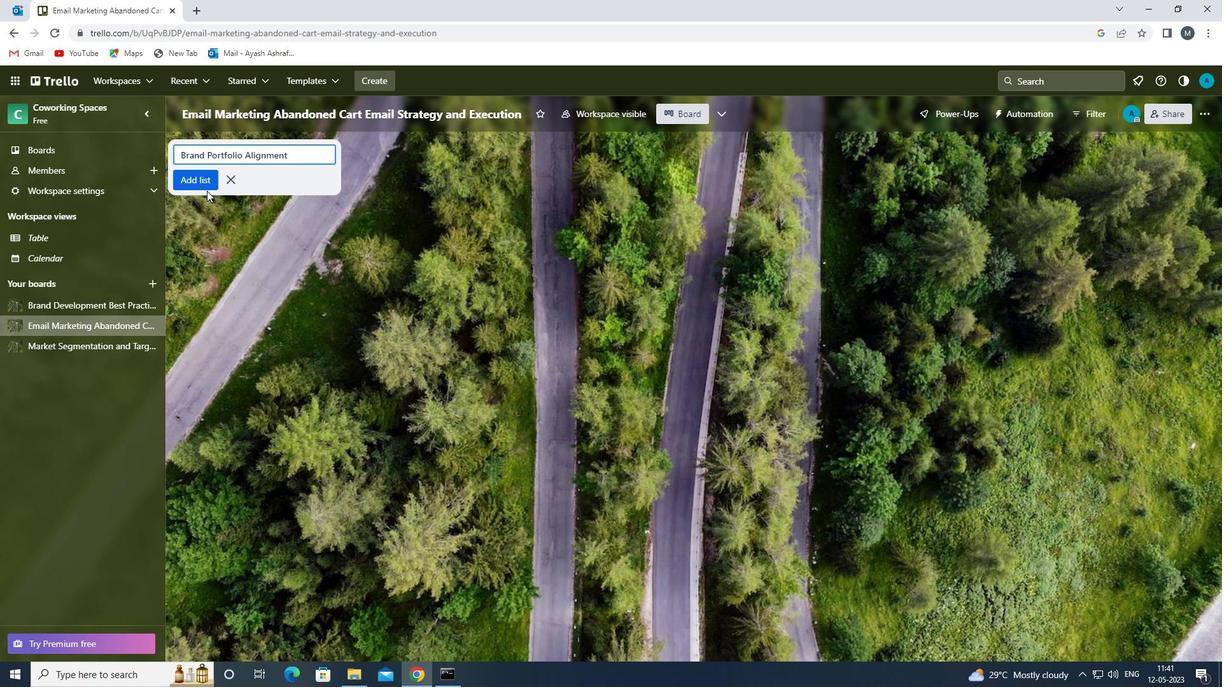 
Action: Mouse pressed left at (206, 180)
Screenshot: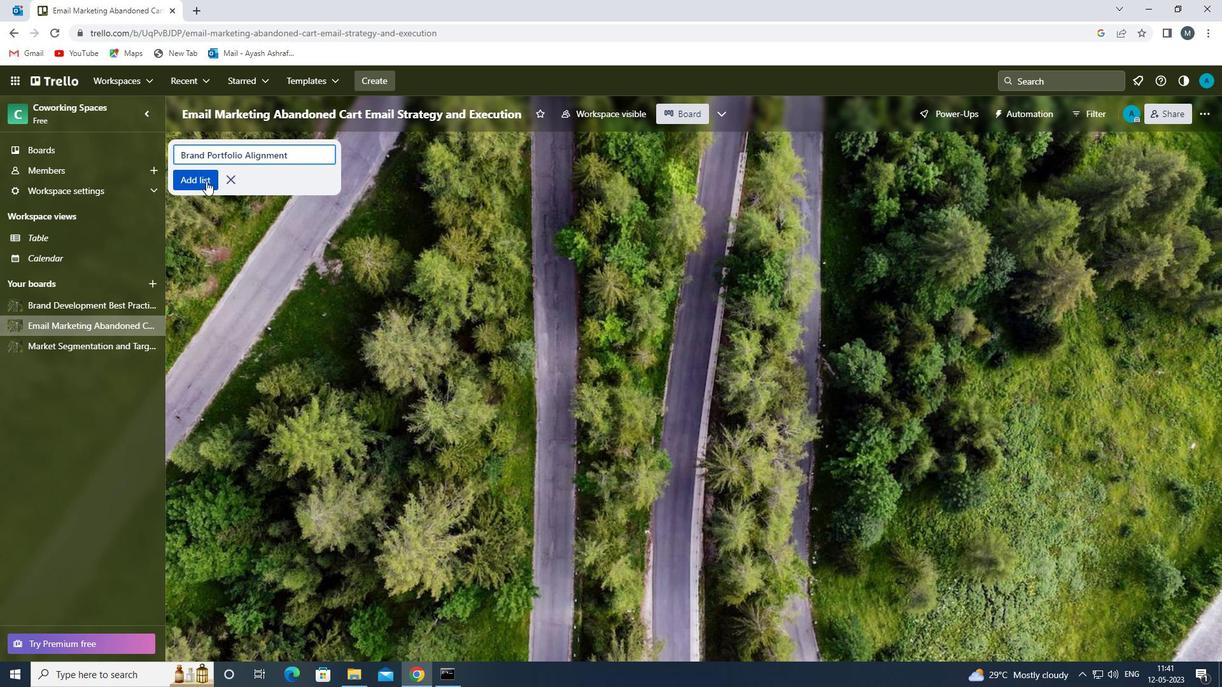 
Action: Mouse moved to (250, 253)
Screenshot: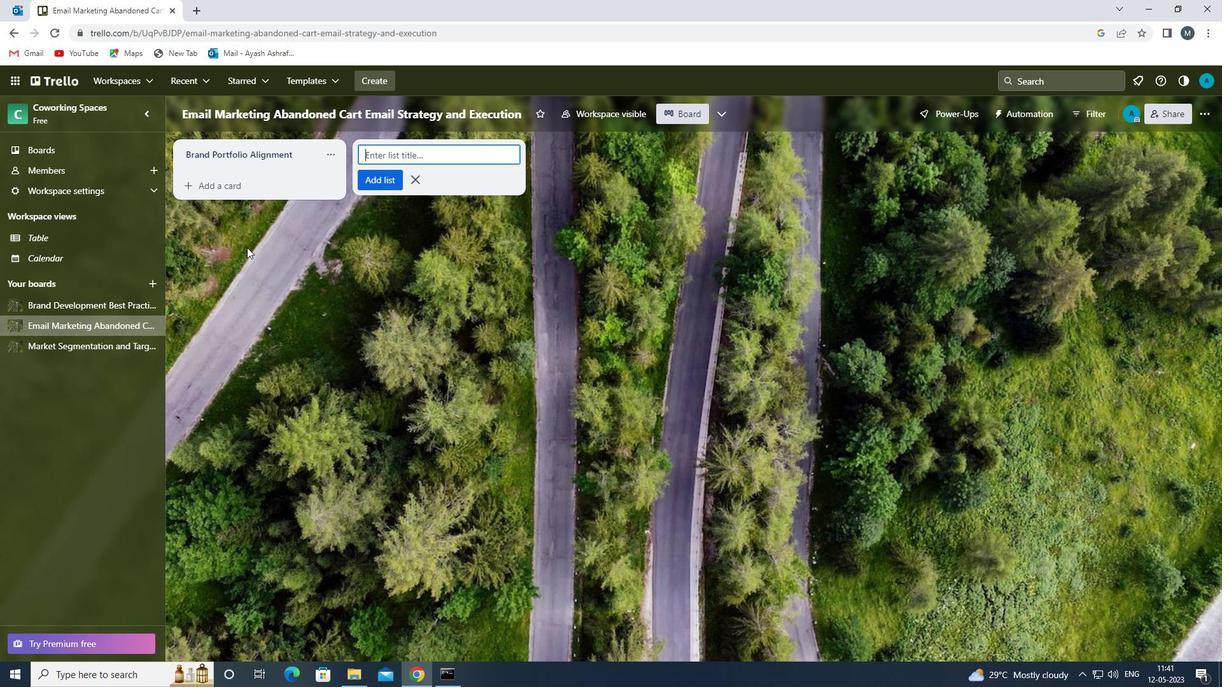 
Action: Mouse pressed left at (250, 253)
Screenshot: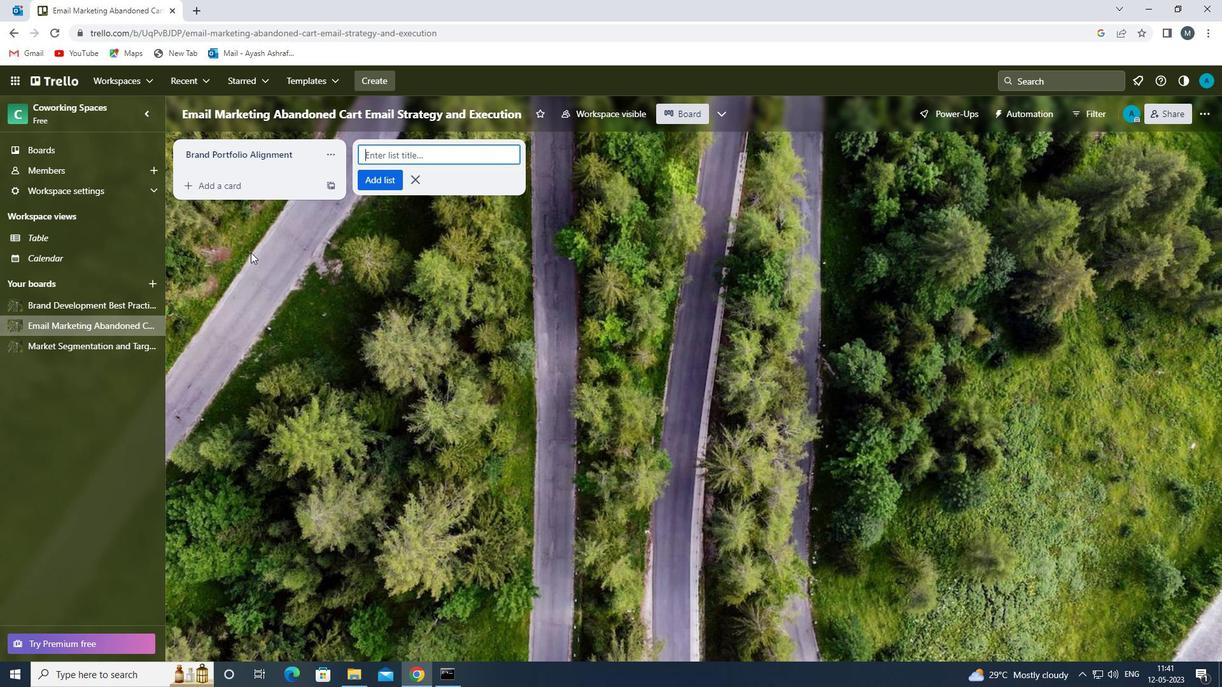
Action: Mouse moved to (253, 267)
Screenshot: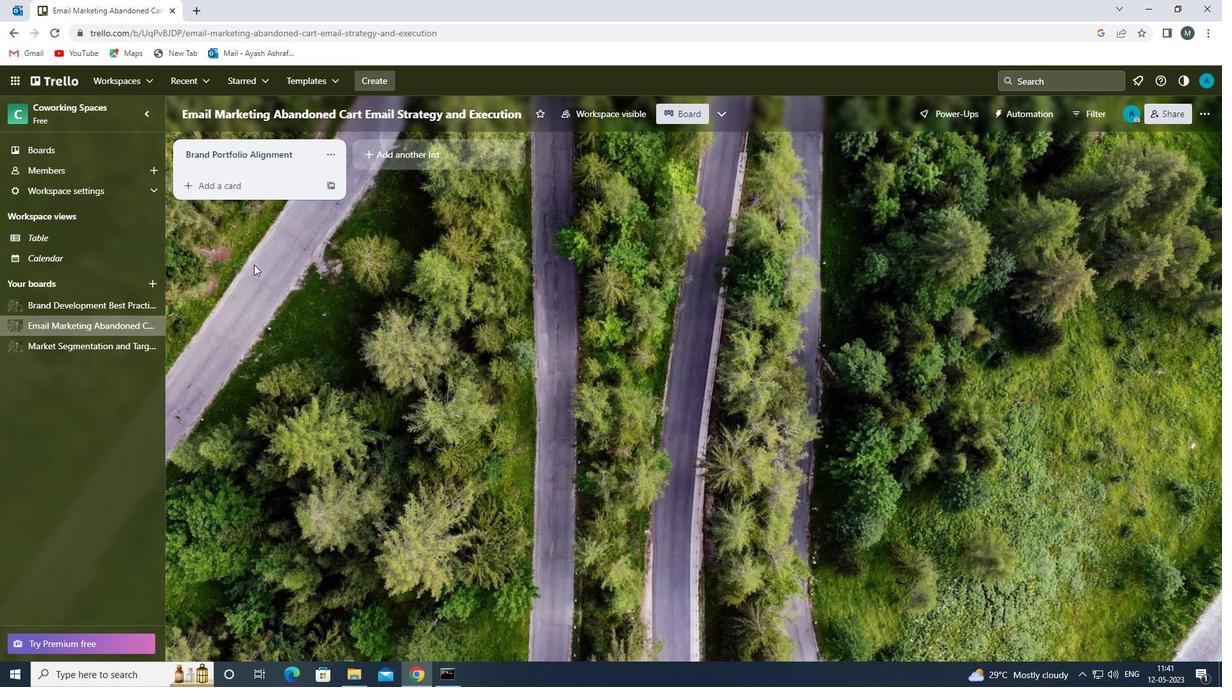 
